 Task: Create a rule when custom fields dependencies is checked by anyone.
Action: Mouse moved to (1344, 91)
Screenshot: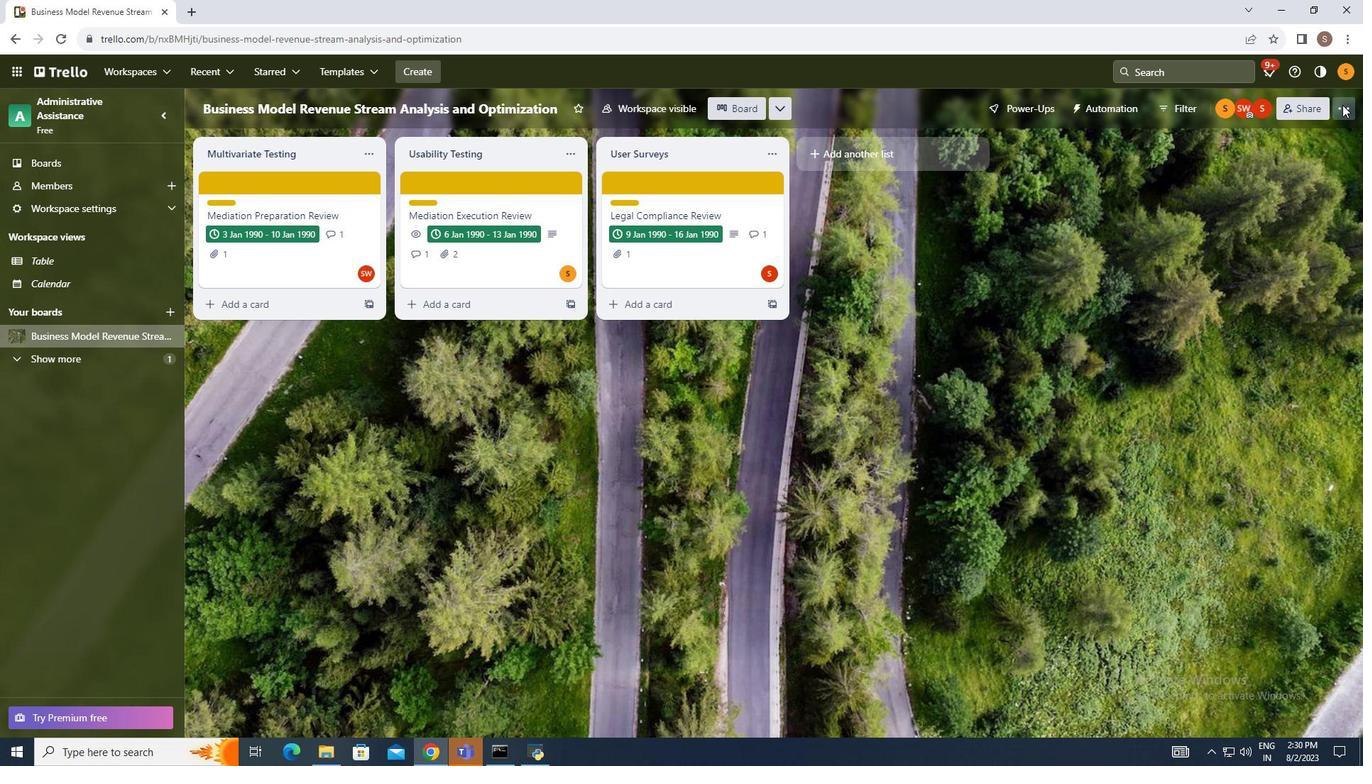 
Action: Mouse pressed left at (1344, 91)
Screenshot: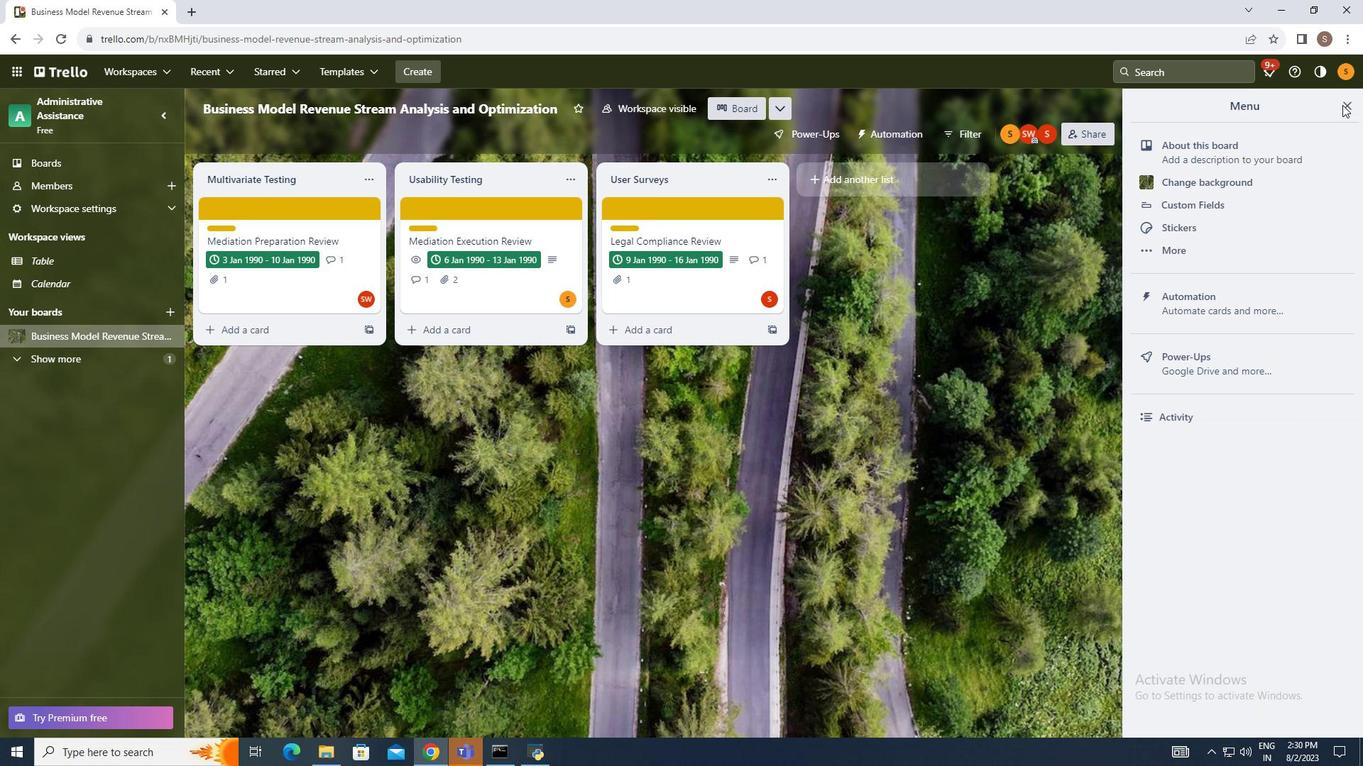 
Action: Mouse moved to (1229, 301)
Screenshot: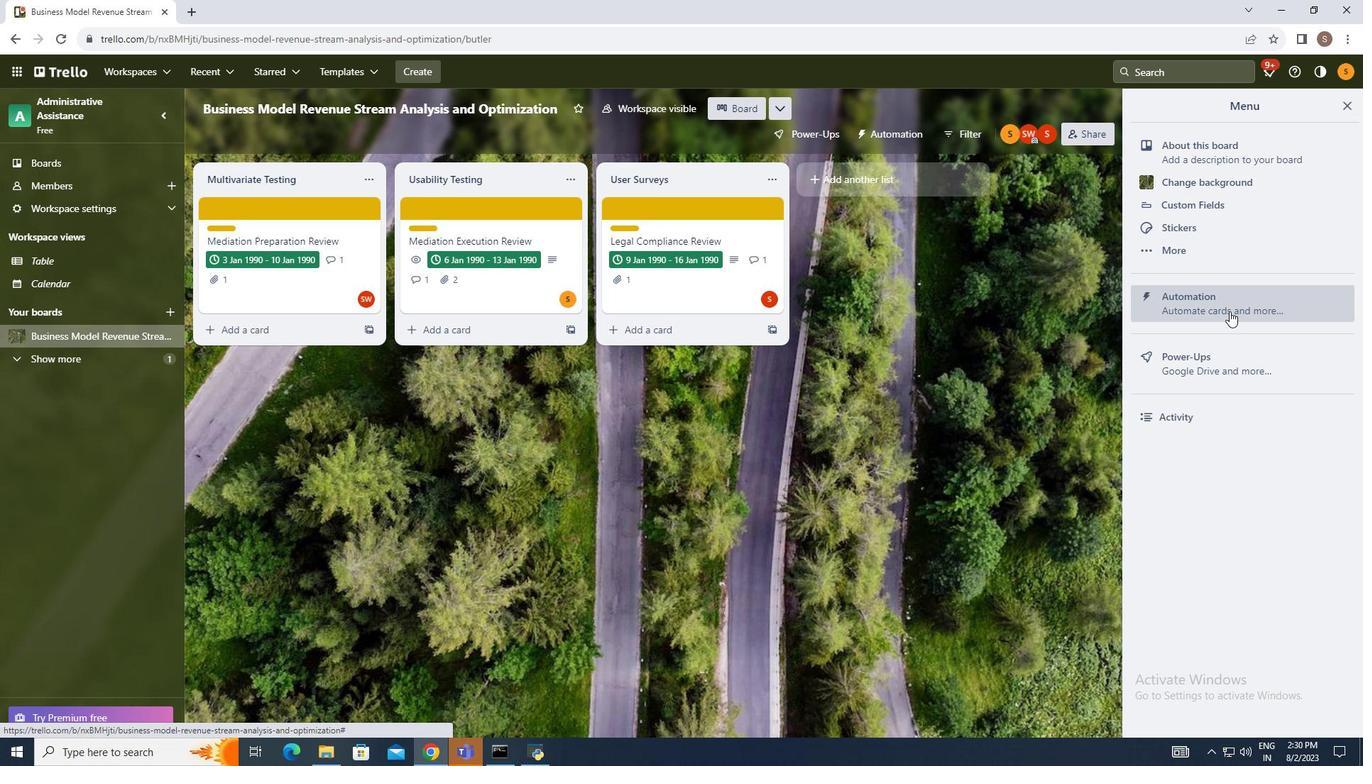 
Action: Mouse pressed left at (1229, 301)
Screenshot: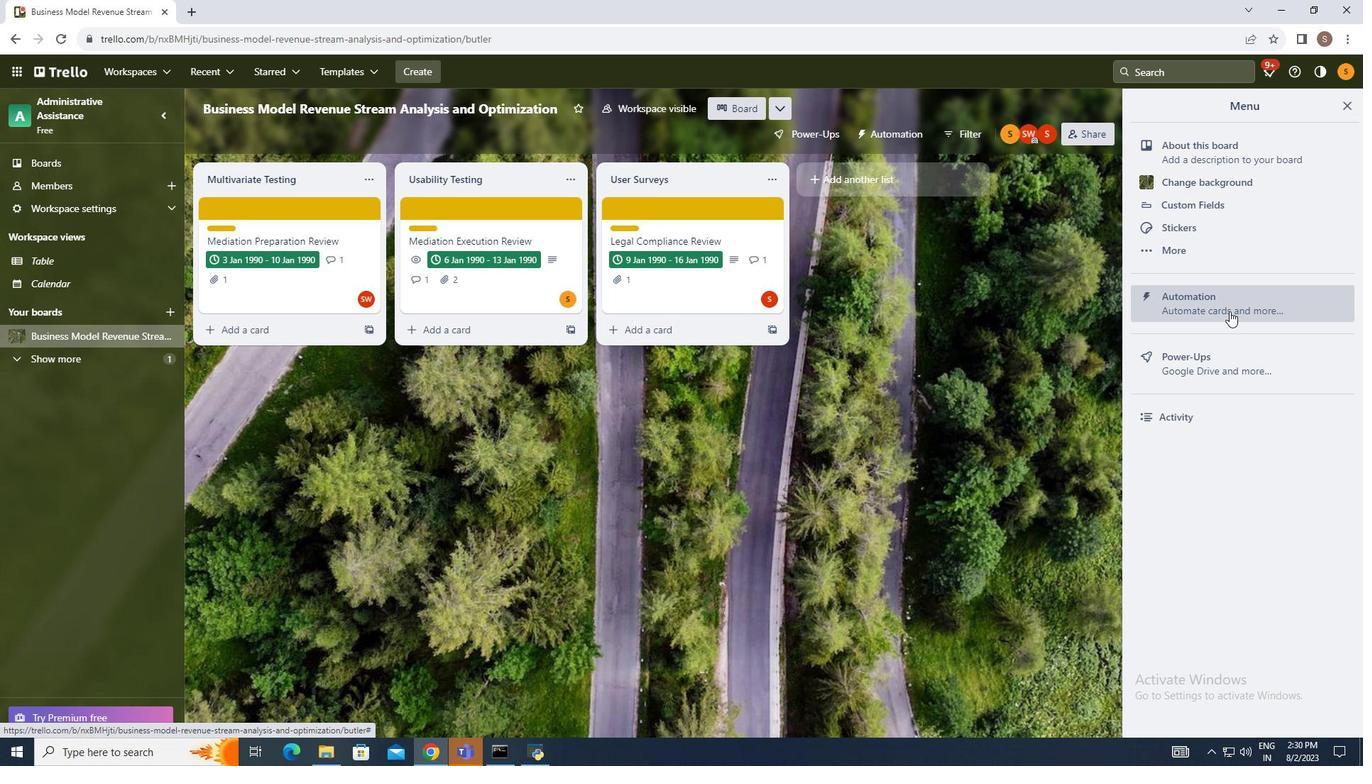 
Action: Mouse moved to (232, 235)
Screenshot: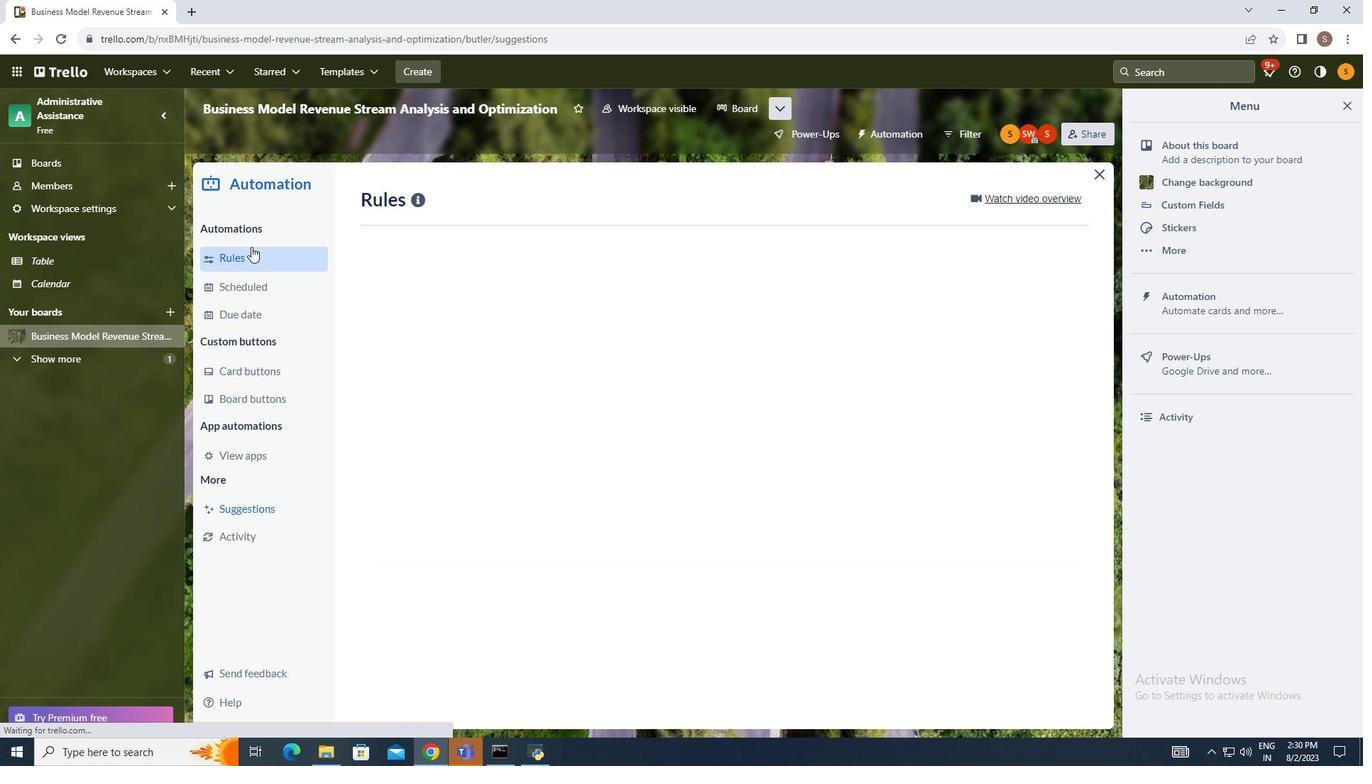 
Action: Mouse pressed left at (232, 235)
Screenshot: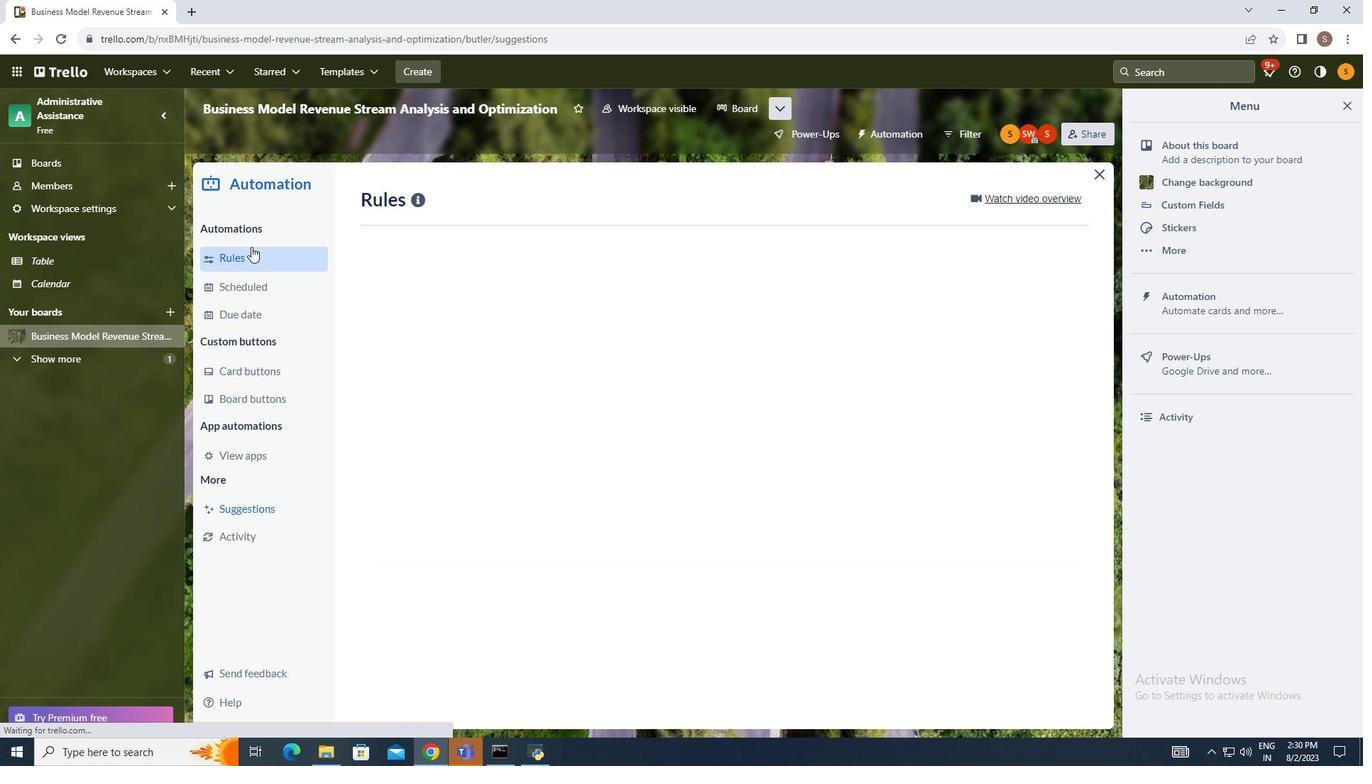 
Action: Mouse moved to (927, 191)
Screenshot: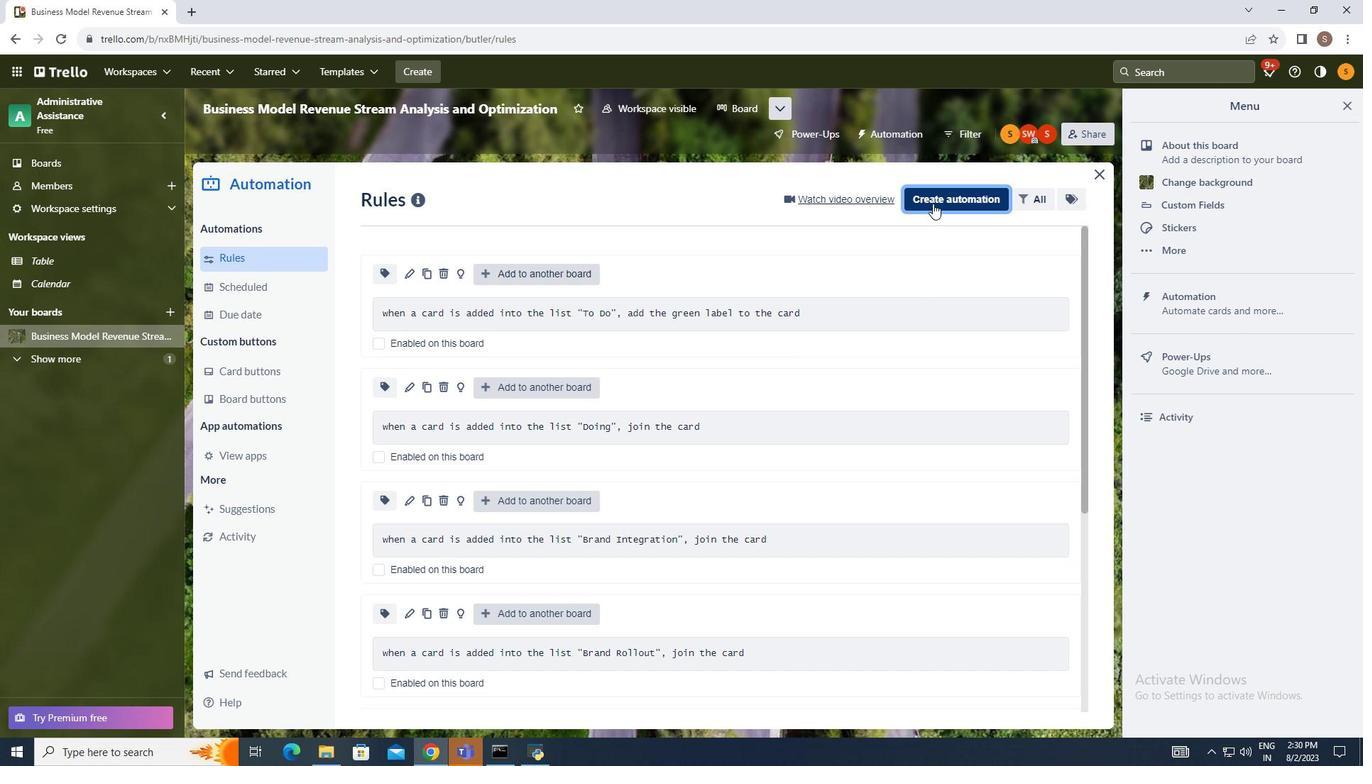
Action: Mouse pressed left at (927, 191)
Screenshot: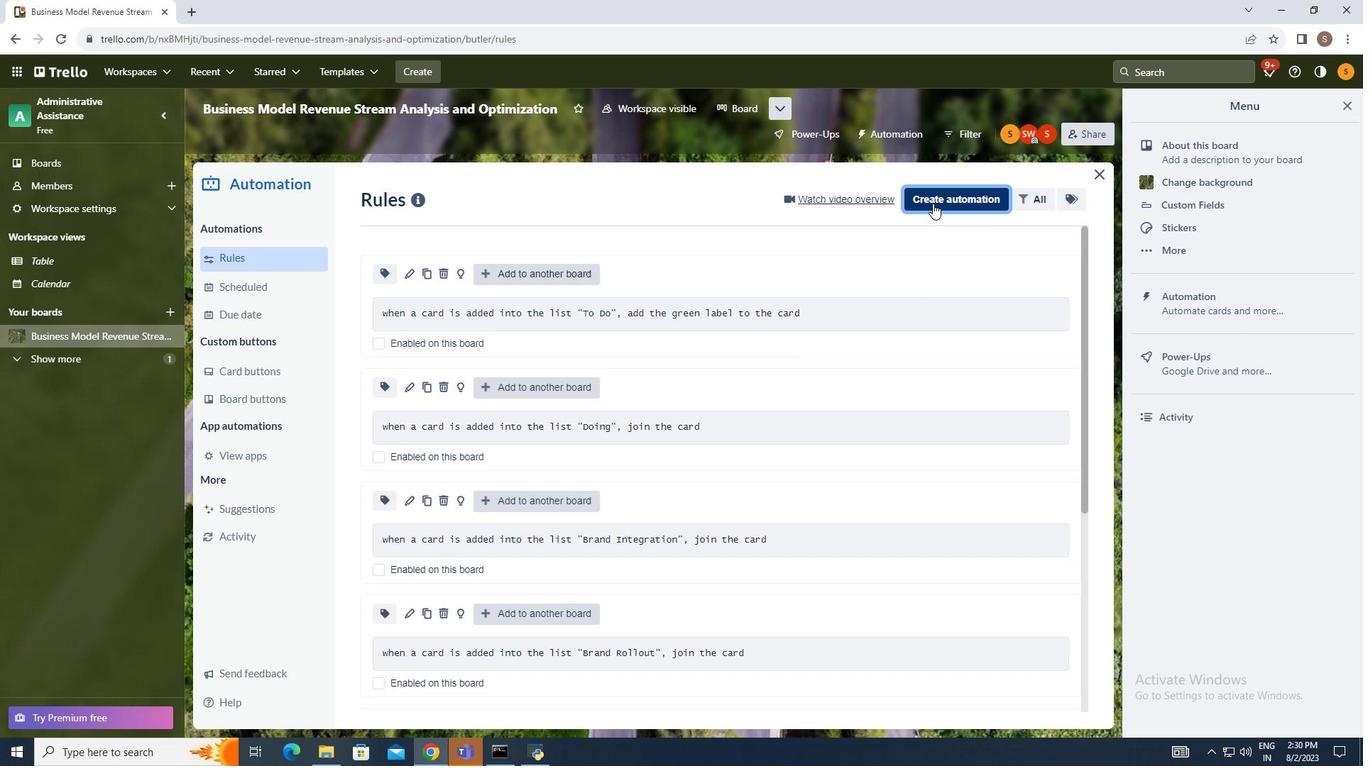 
Action: Mouse moved to (692, 327)
Screenshot: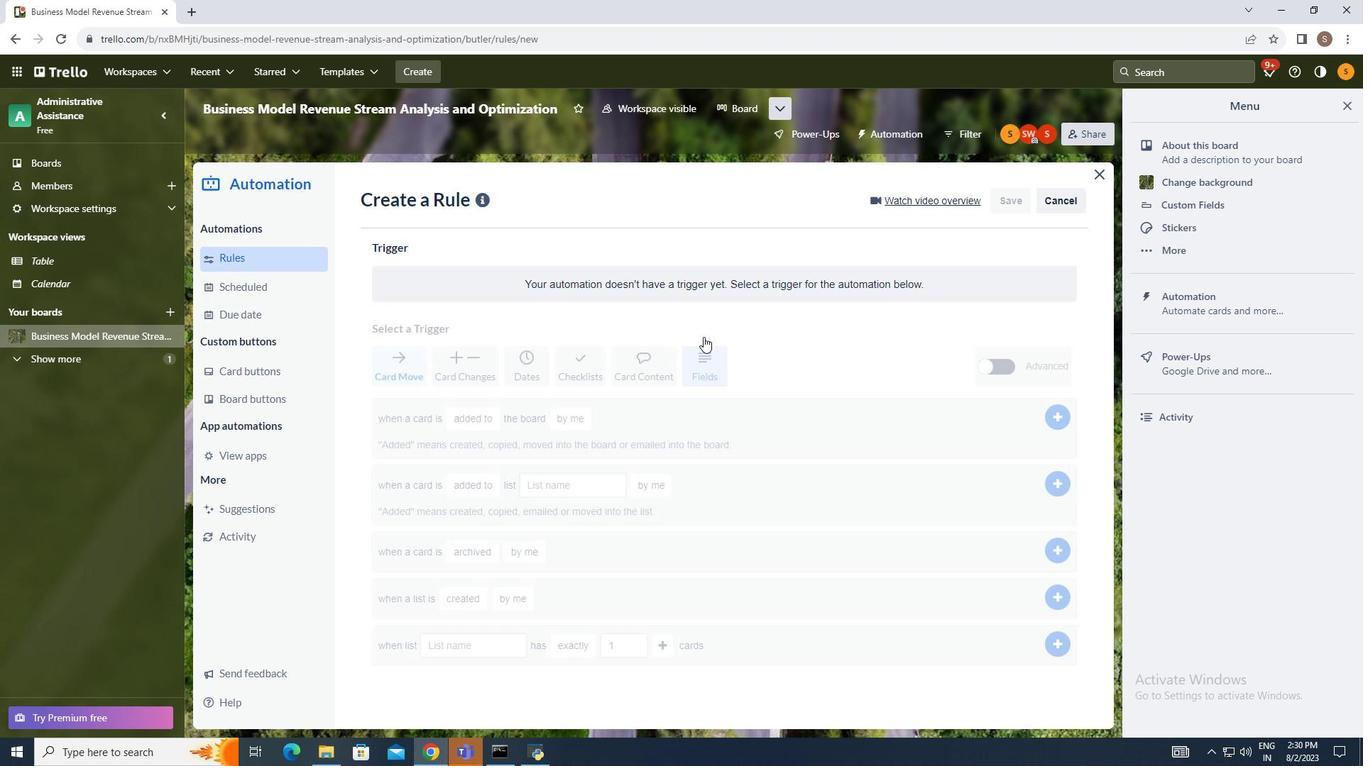 
Action: Mouse pressed left at (692, 327)
Screenshot: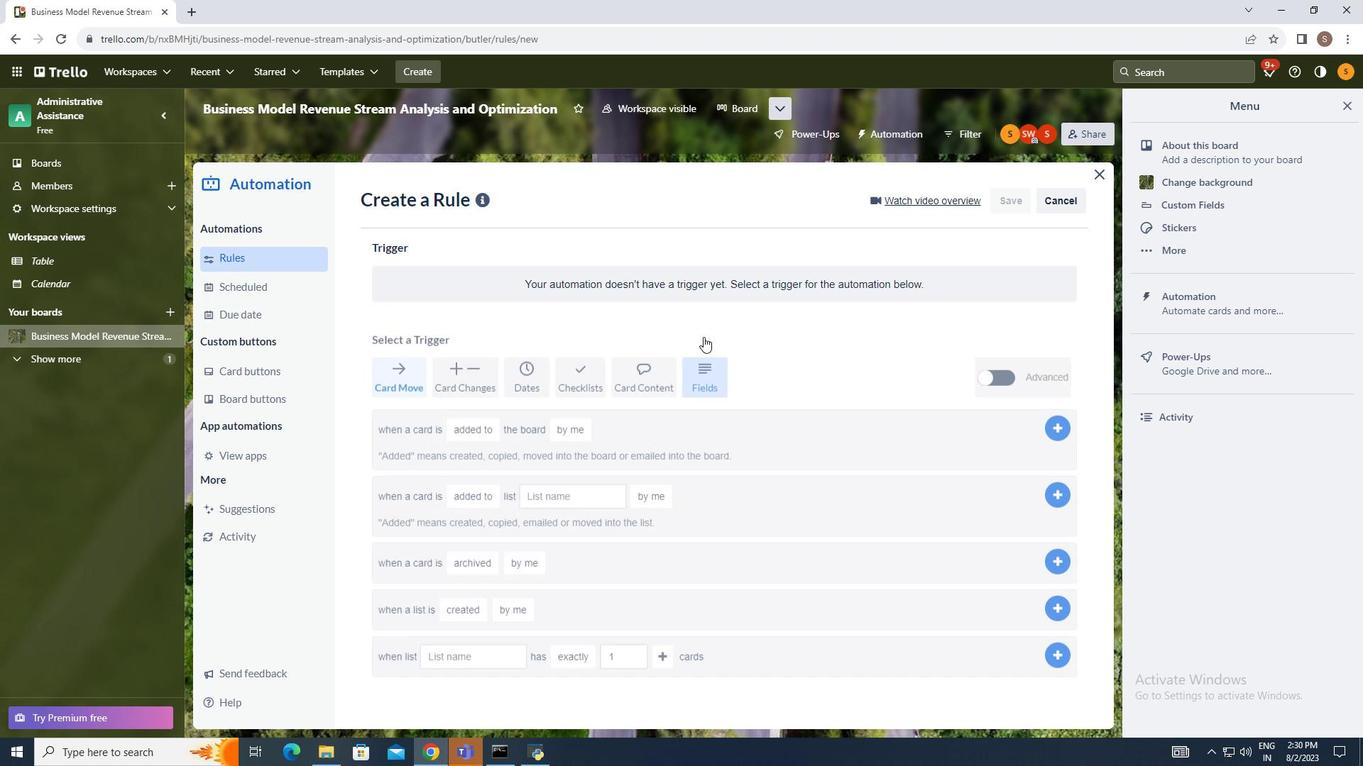 
Action: Mouse moved to (699, 385)
Screenshot: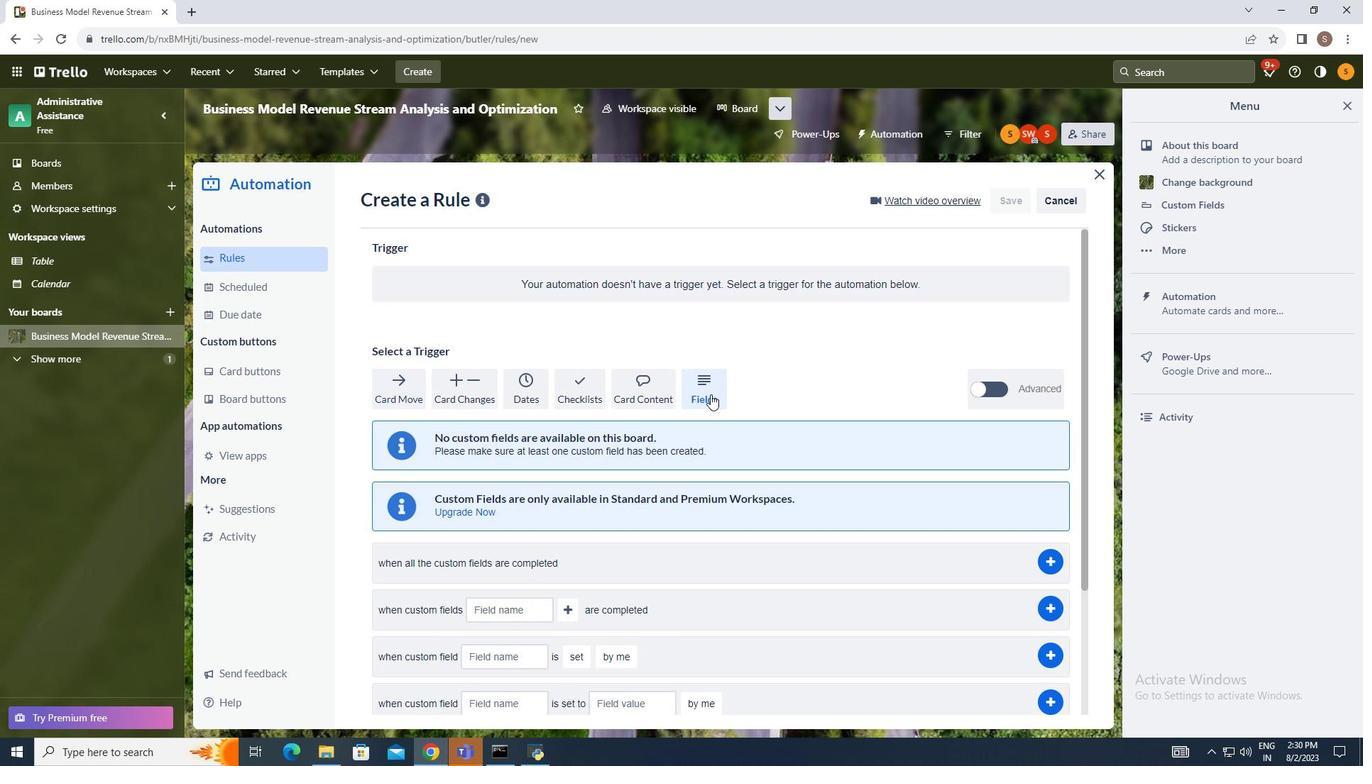 
Action: Mouse pressed left at (699, 385)
Screenshot: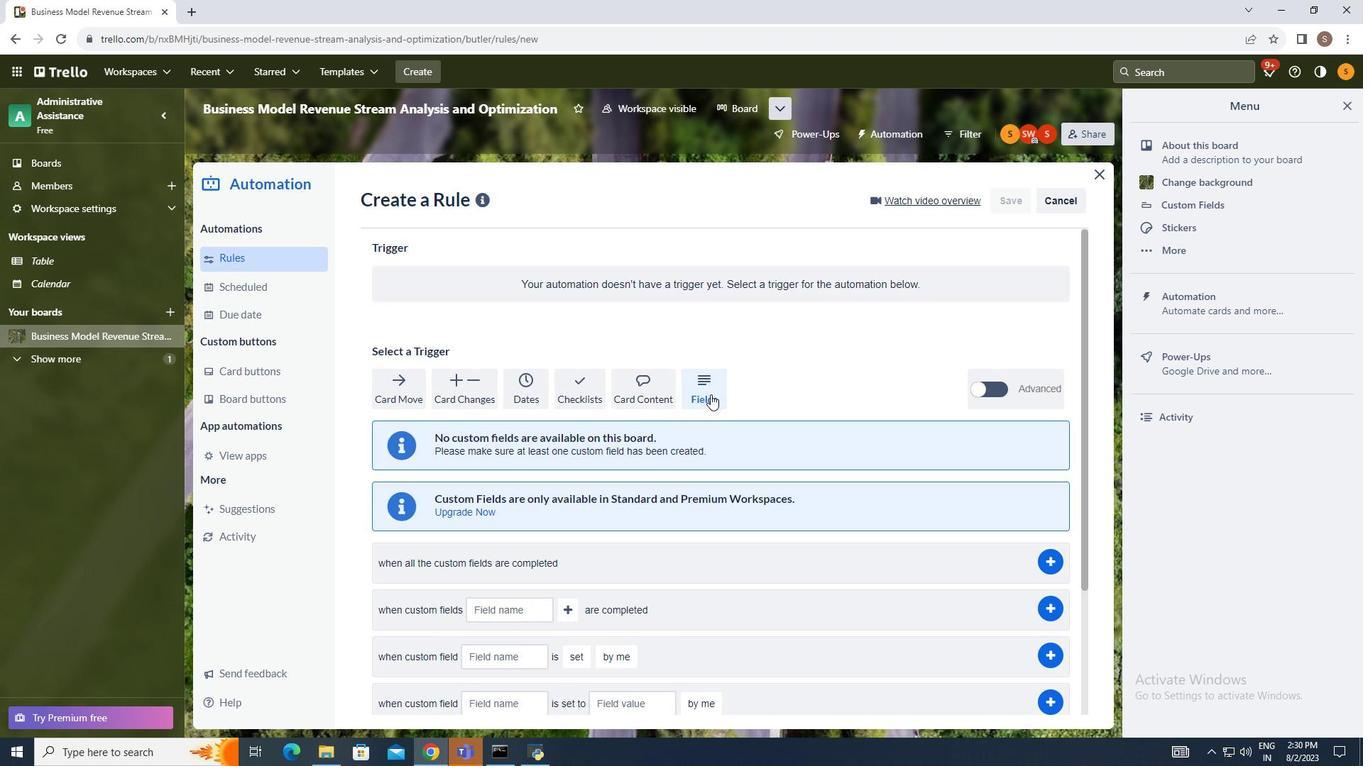 
Action: Mouse moved to (721, 464)
Screenshot: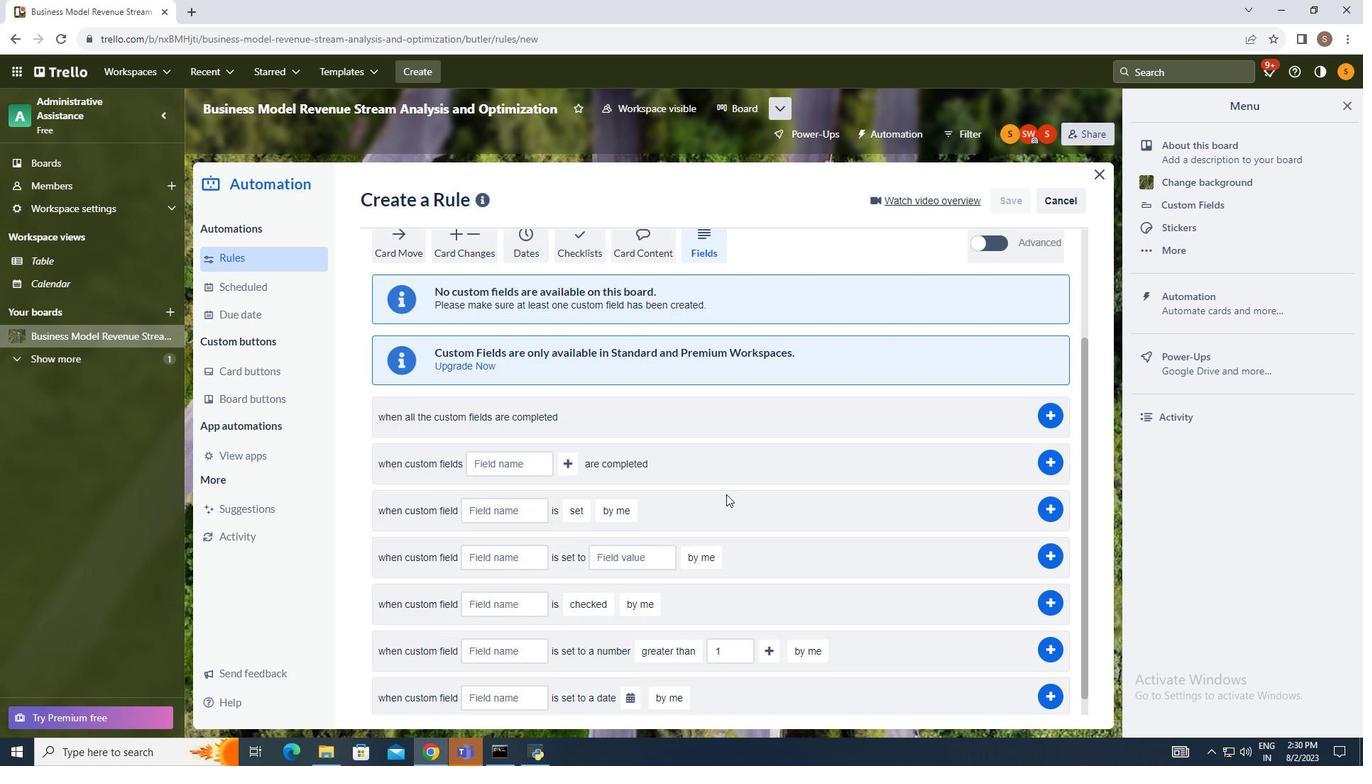 
Action: Mouse scrolled (721, 464) with delta (0, 0)
Screenshot: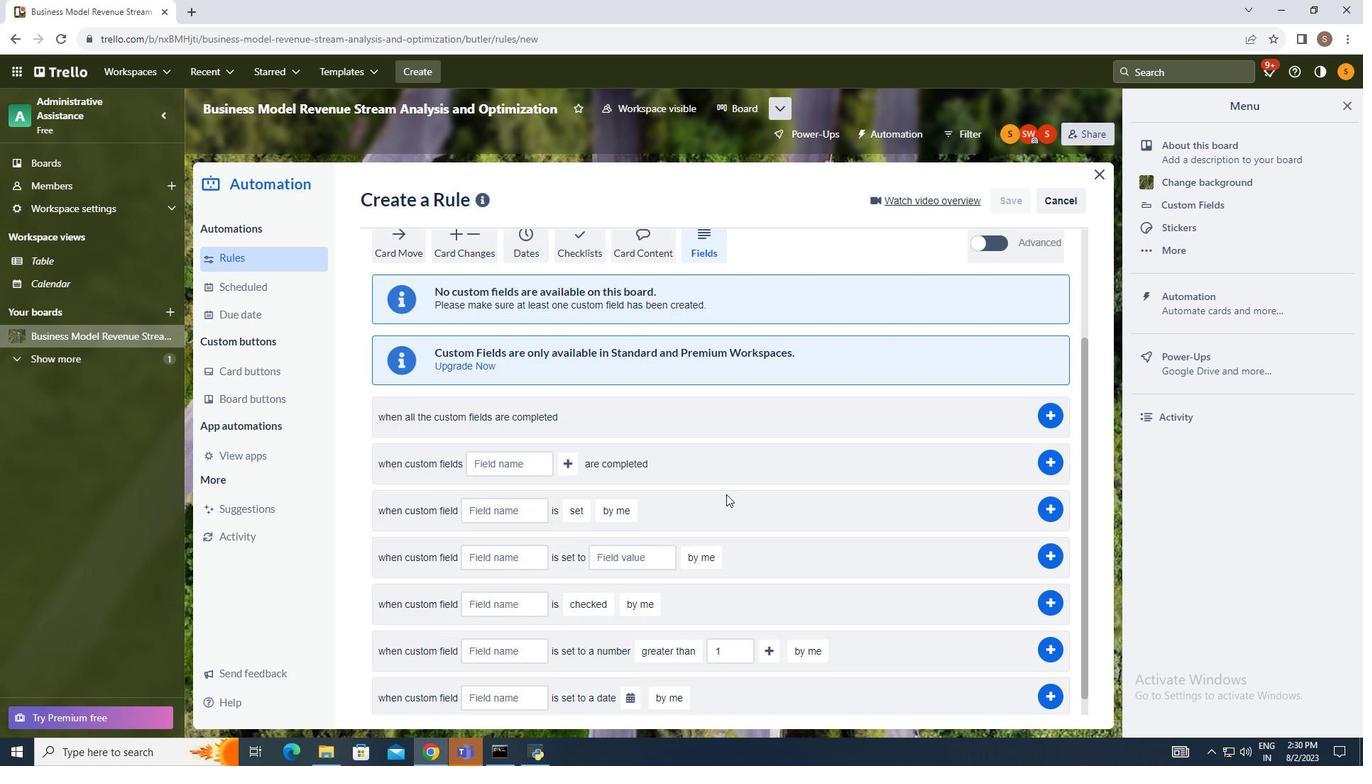 
Action: Mouse moved to (721, 472)
Screenshot: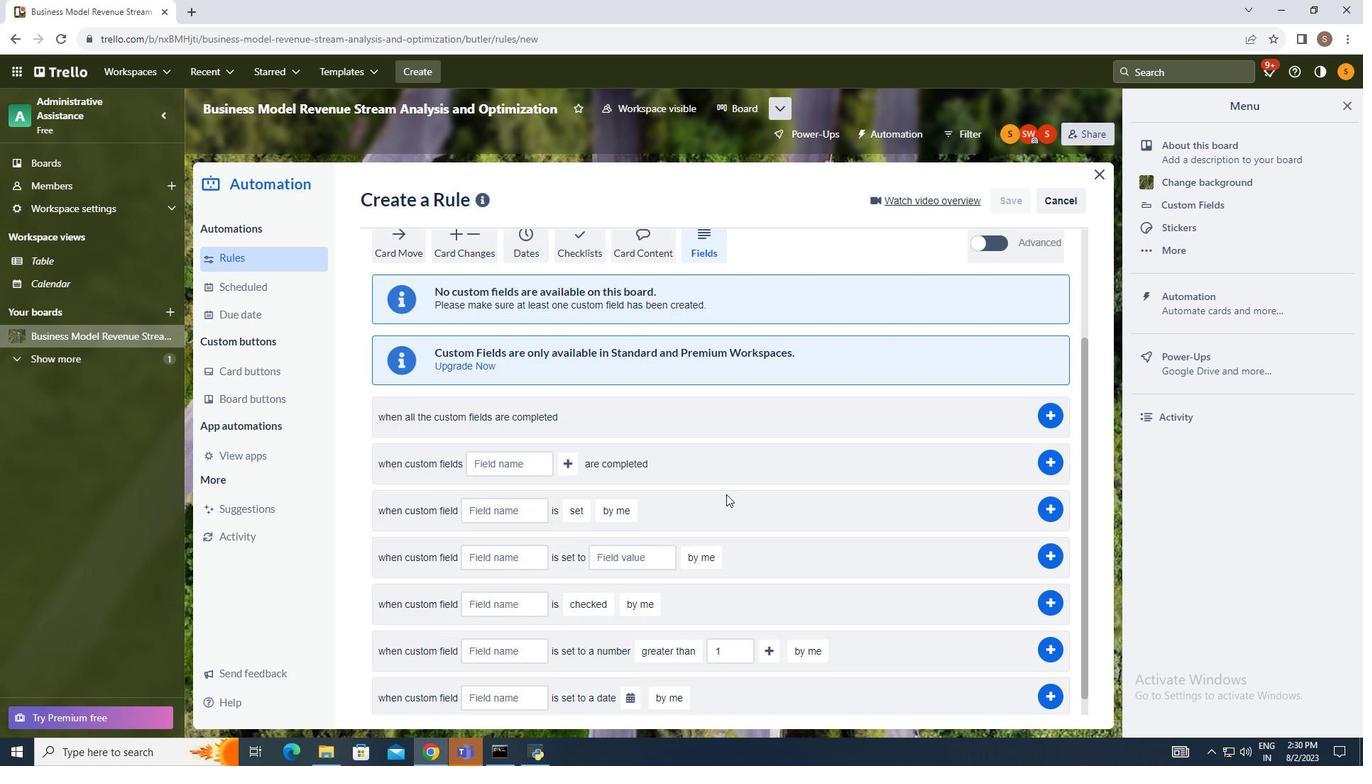 
Action: Mouse scrolled (721, 472) with delta (0, 0)
Screenshot: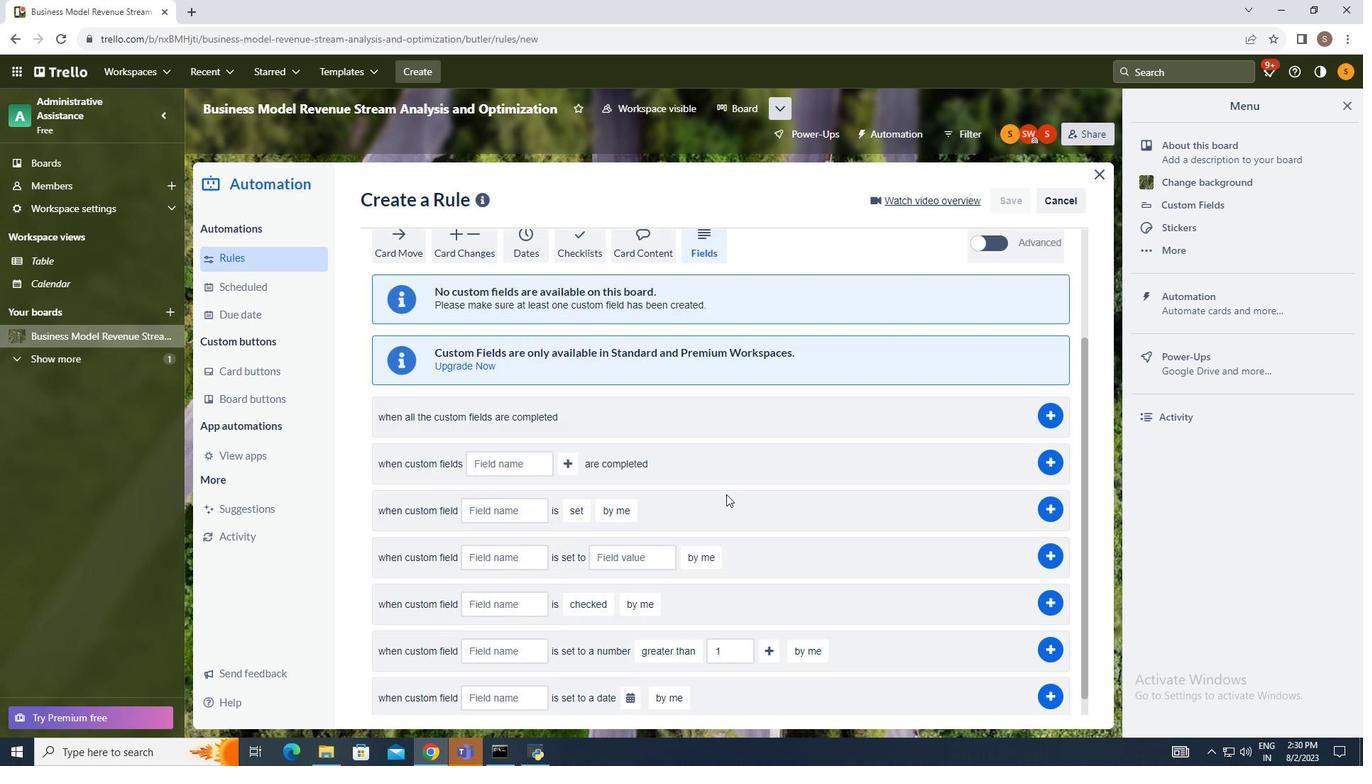
Action: Mouse moved to (719, 484)
Screenshot: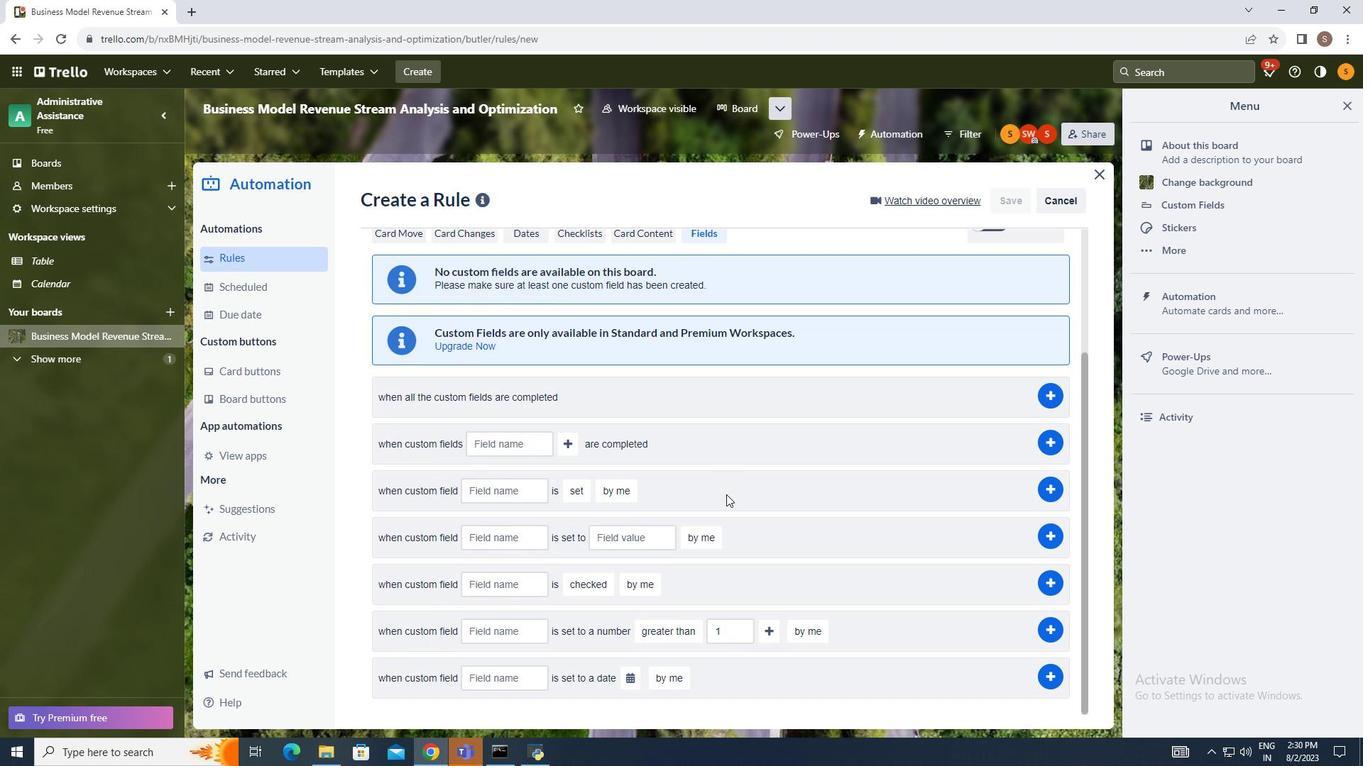 
Action: Mouse scrolled (719, 484) with delta (0, 0)
Screenshot: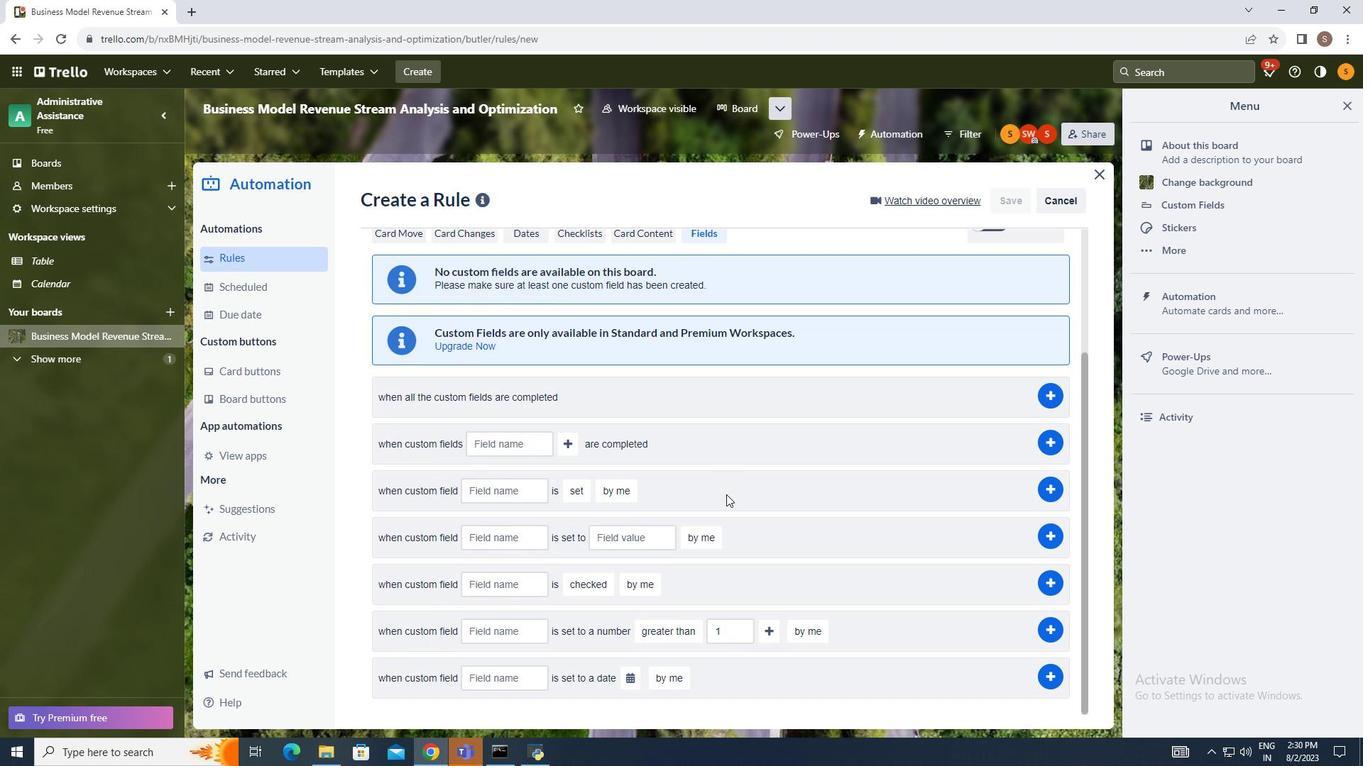
Action: Mouse moved to (718, 486)
Screenshot: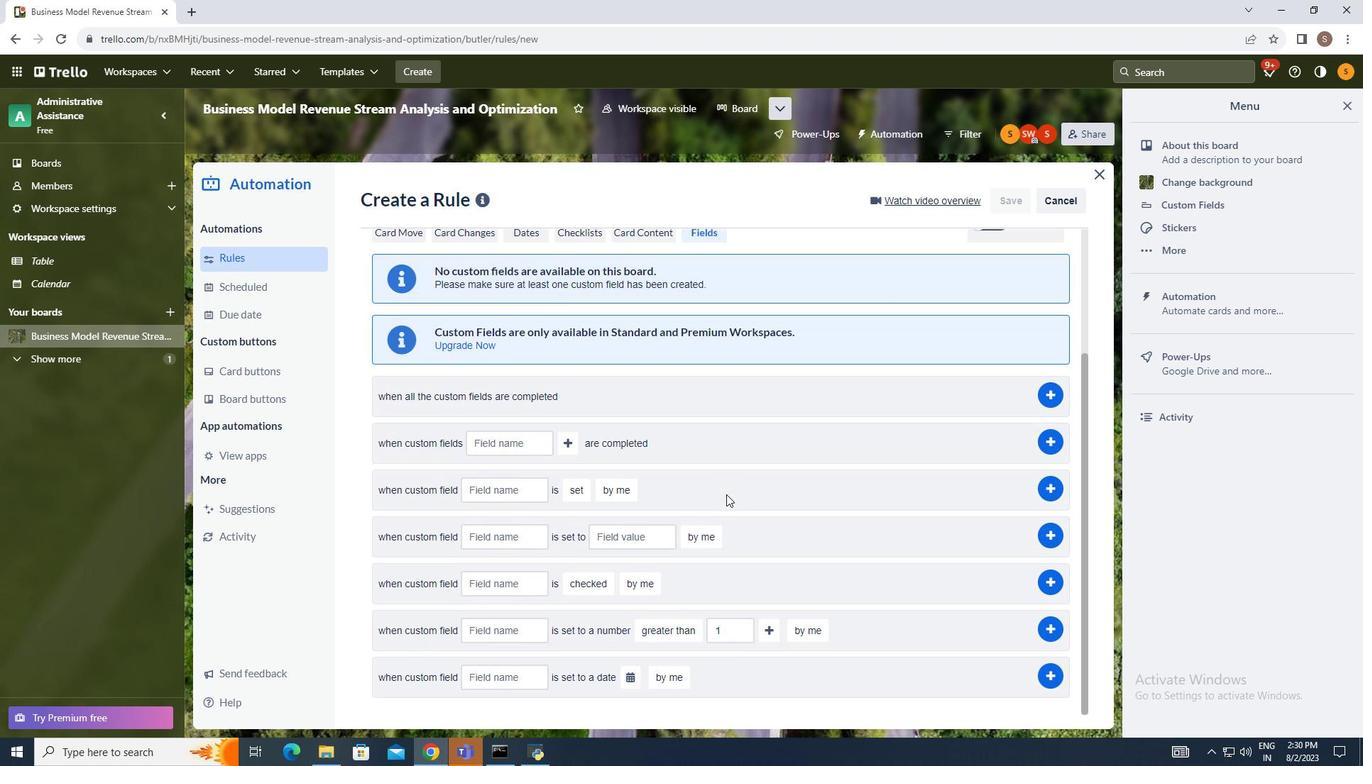 
Action: Mouse scrolled (718, 485) with delta (0, 0)
Screenshot: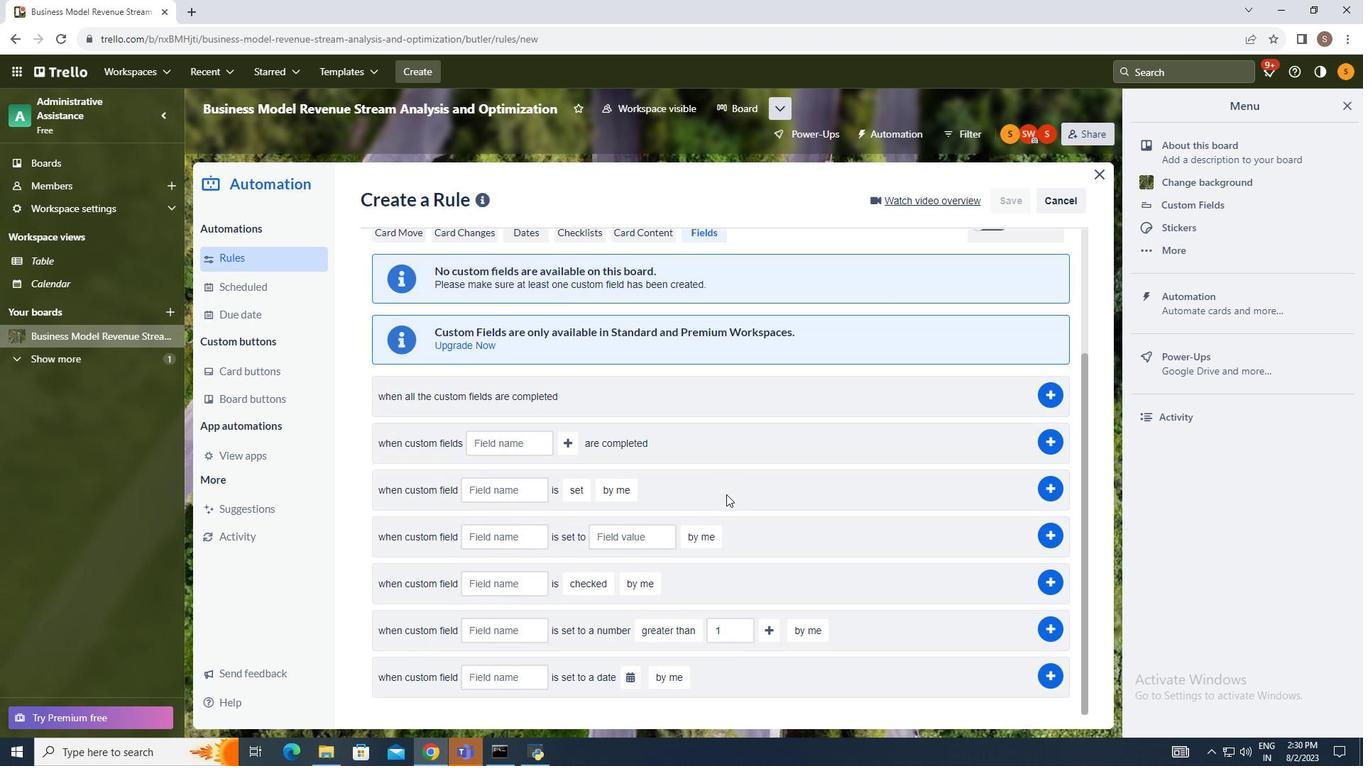 
Action: Mouse moved to (716, 487)
Screenshot: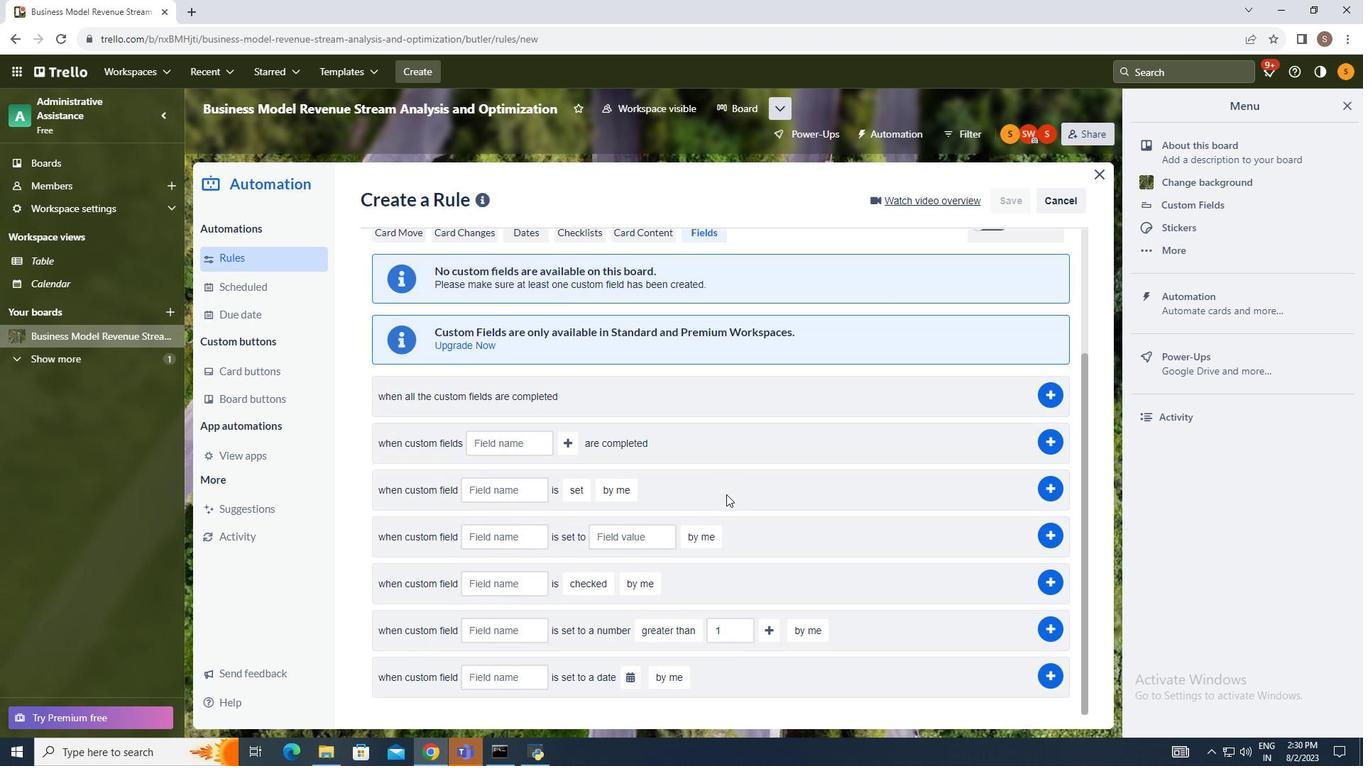 
Action: Mouse scrolled (716, 486) with delta (0, 0)
Screenshot: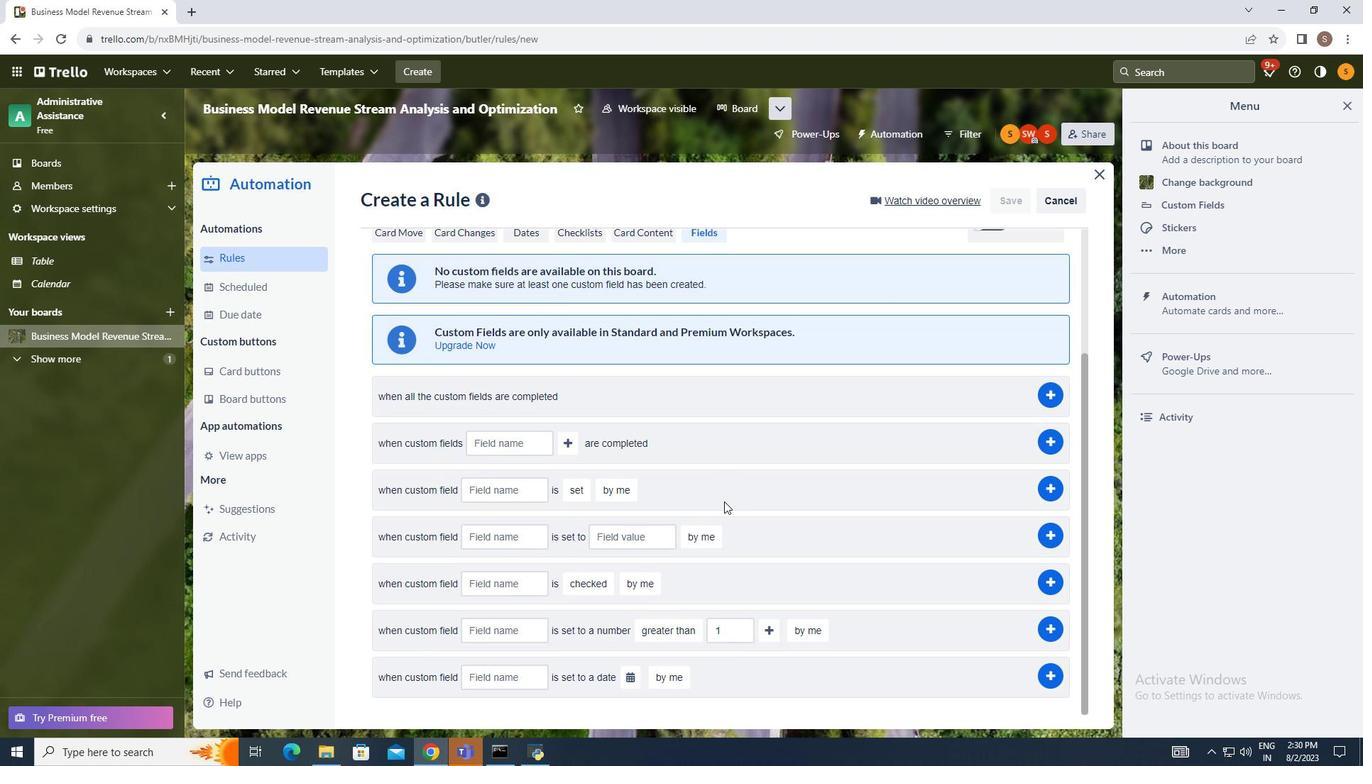 
Action: Mouse scrolled (716, 486) with delta (0, 0)
Screenshot: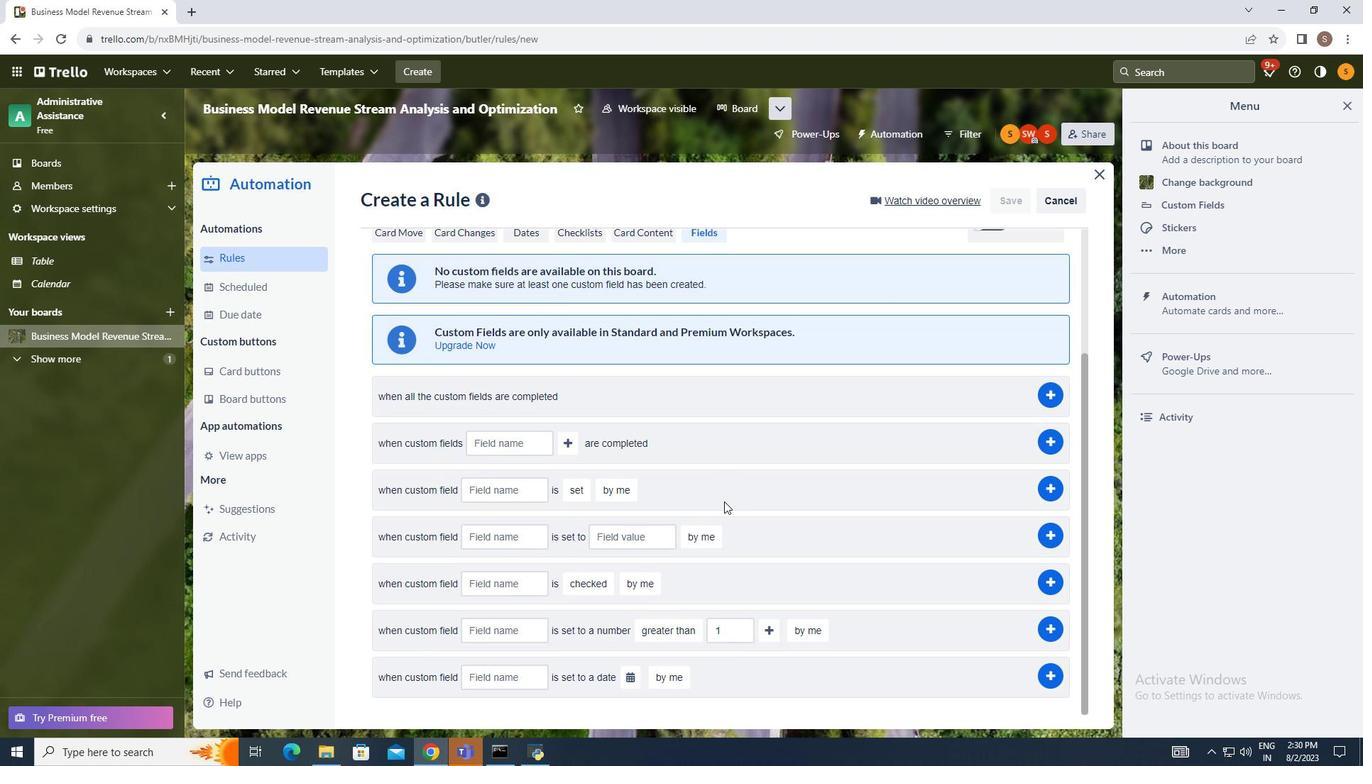 
Action: Mouse scrolled (716, 486) with delta (0, 0)
Screenshot: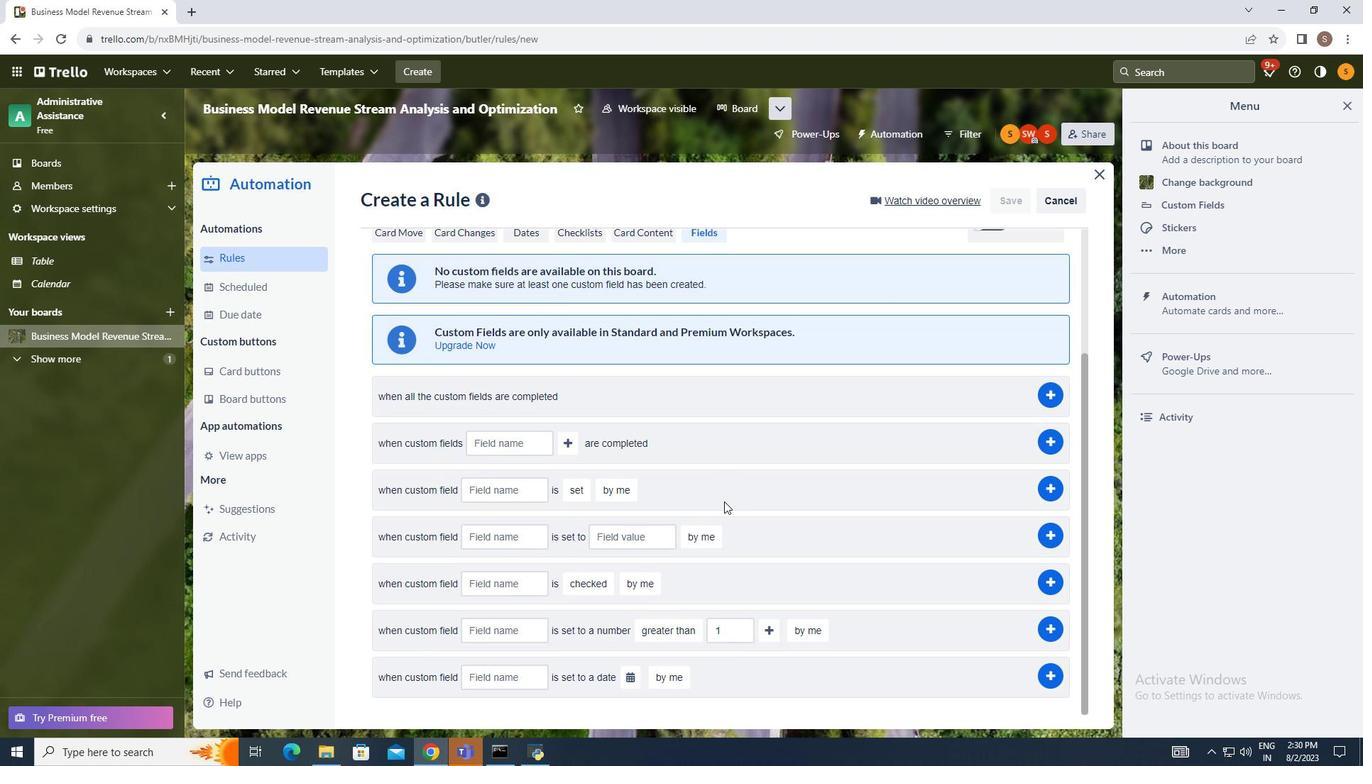 
Action: Mouse moved to (456, 574)
Screenshot: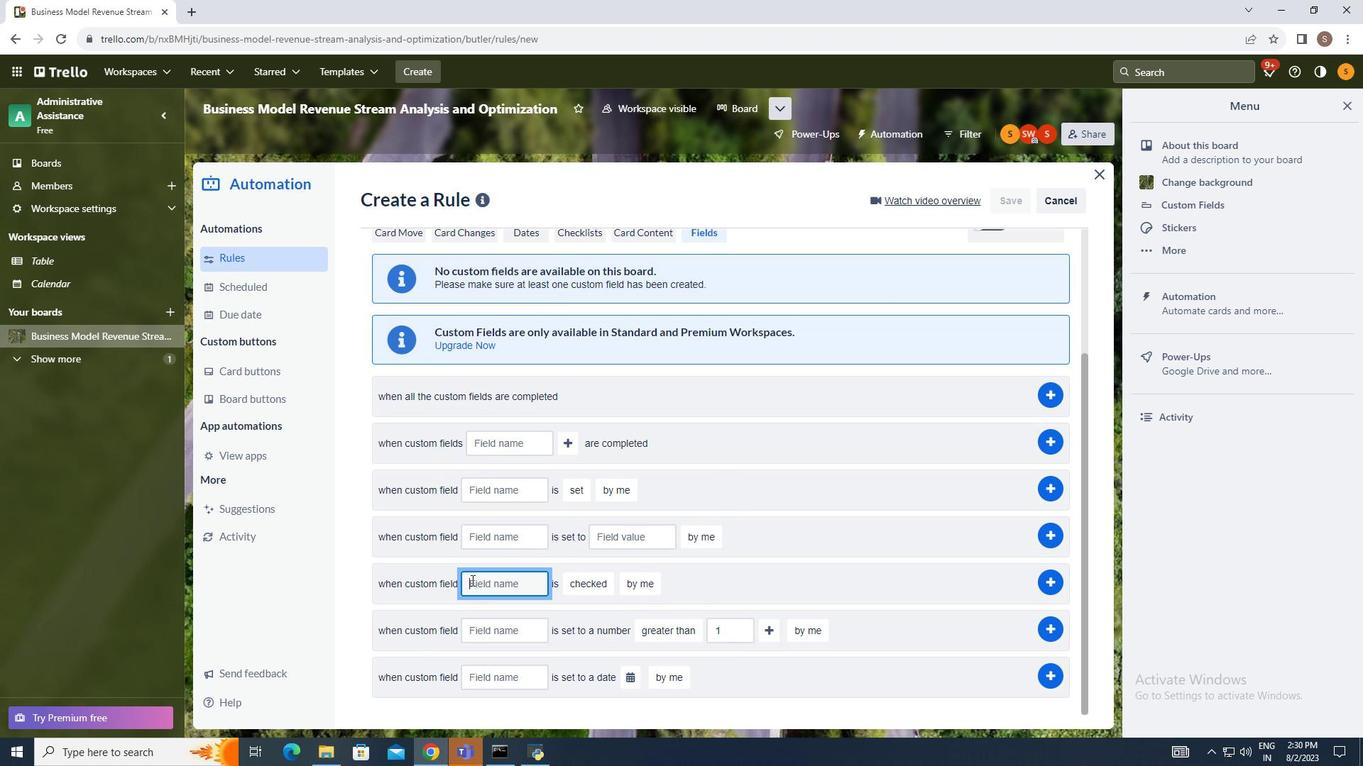 
Action: Mouse pressed left at (456, 574)
Screenshot: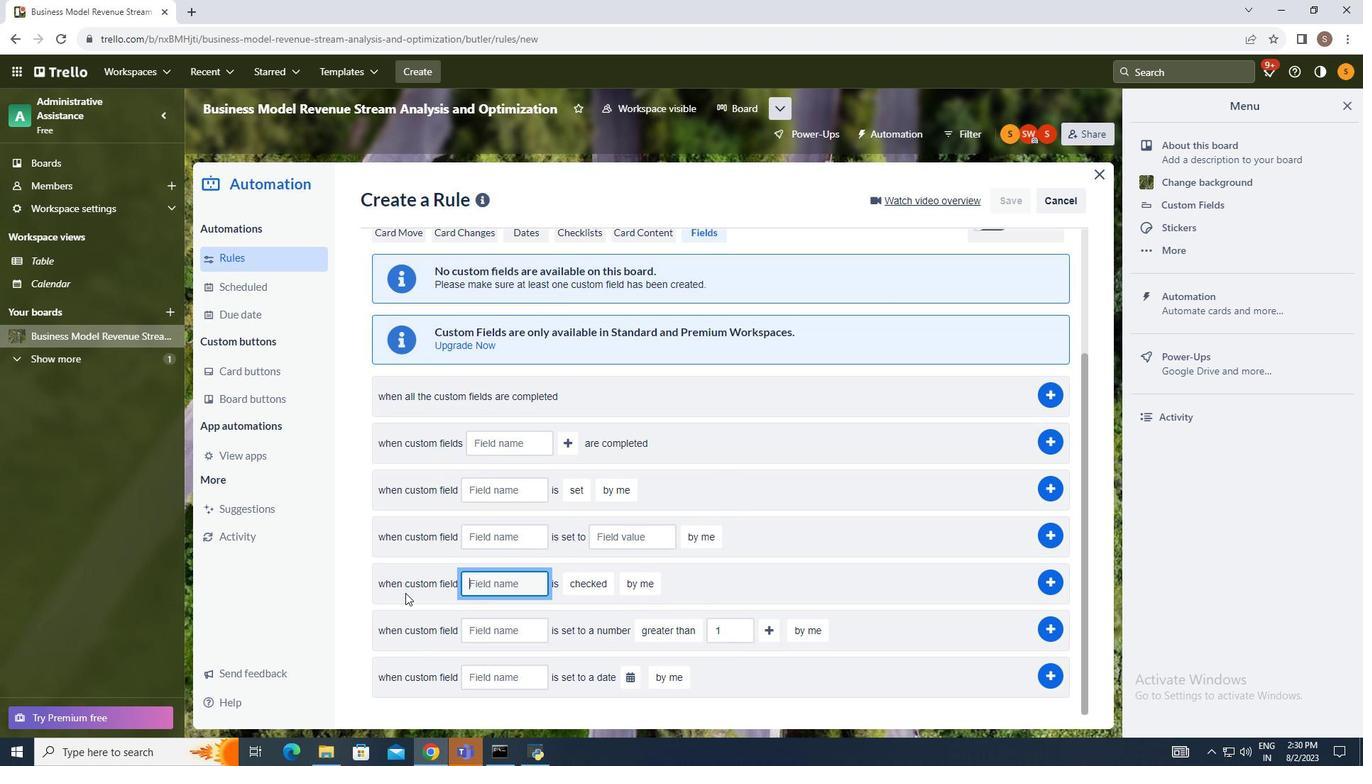 
Action: Mouse moved to (369, 587)
Screenshot: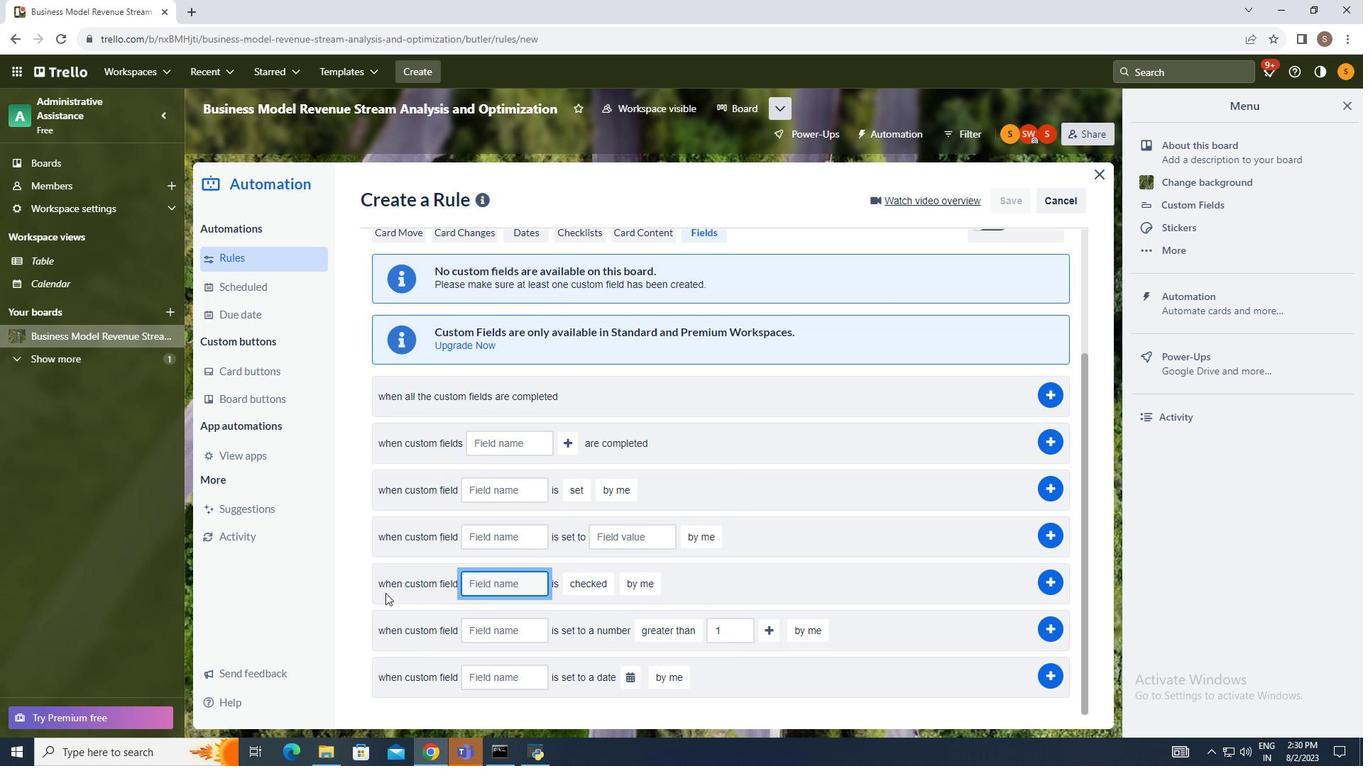 
Action: Key pressed dependencies
Screenshot: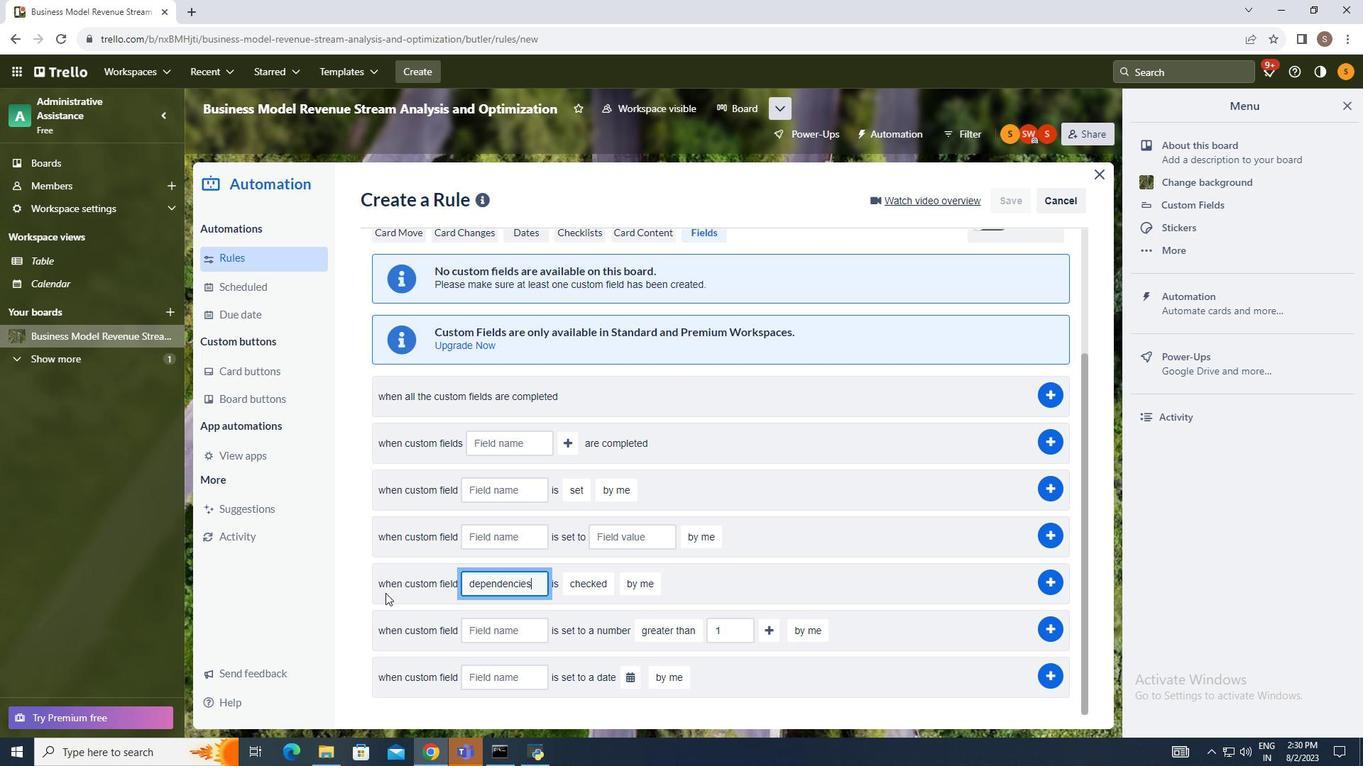 
Action: Mouse moved to (569, 575)
Screenshot: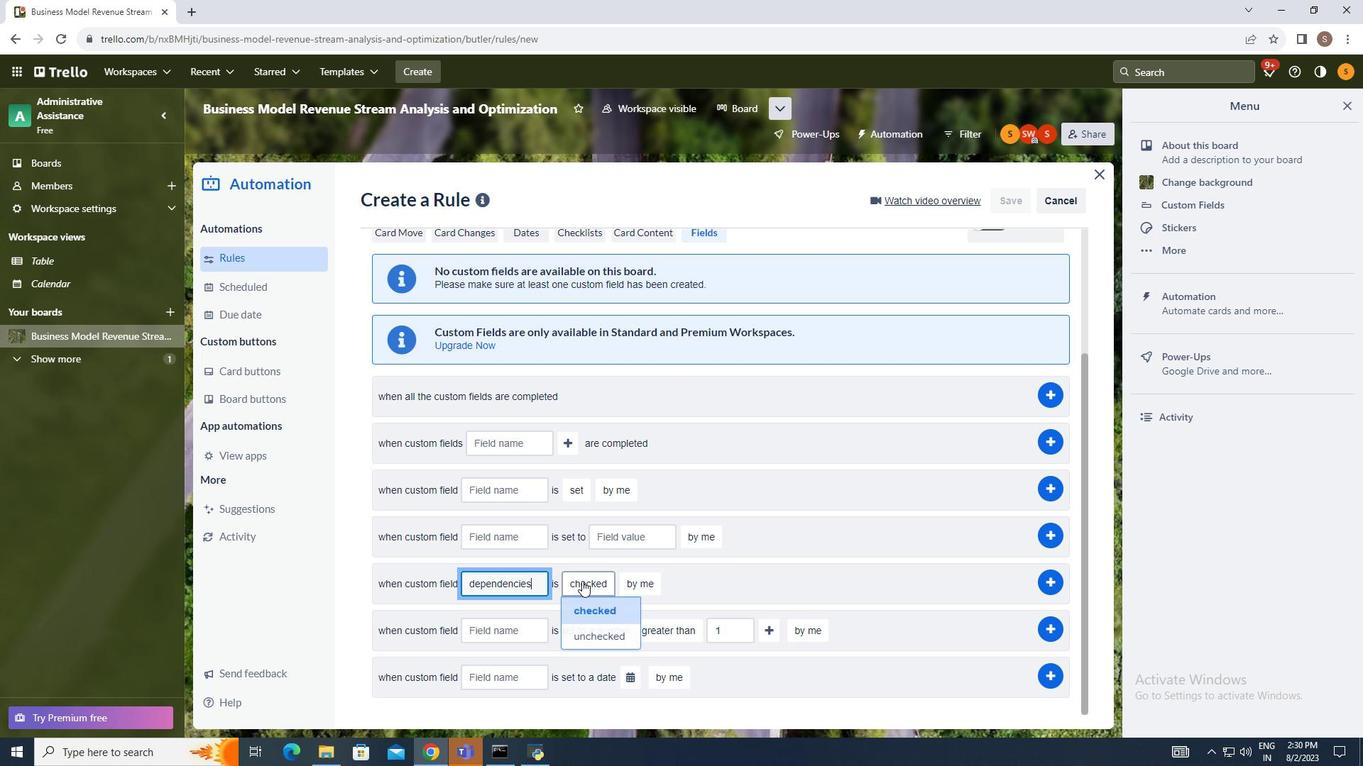 
Action: Mouse pressed left at (569, 575)
Screenshot: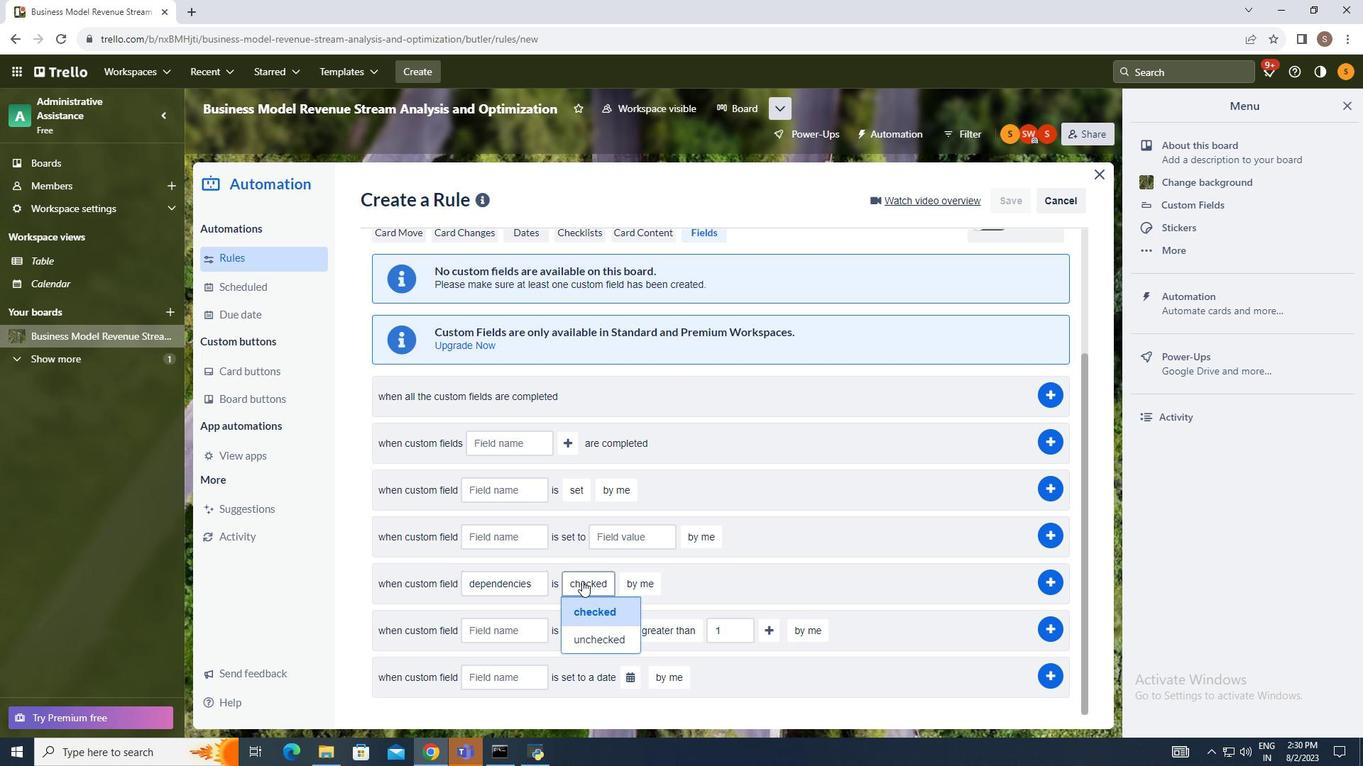 
Action: Mouse moved to (584, 605)
Screenshot: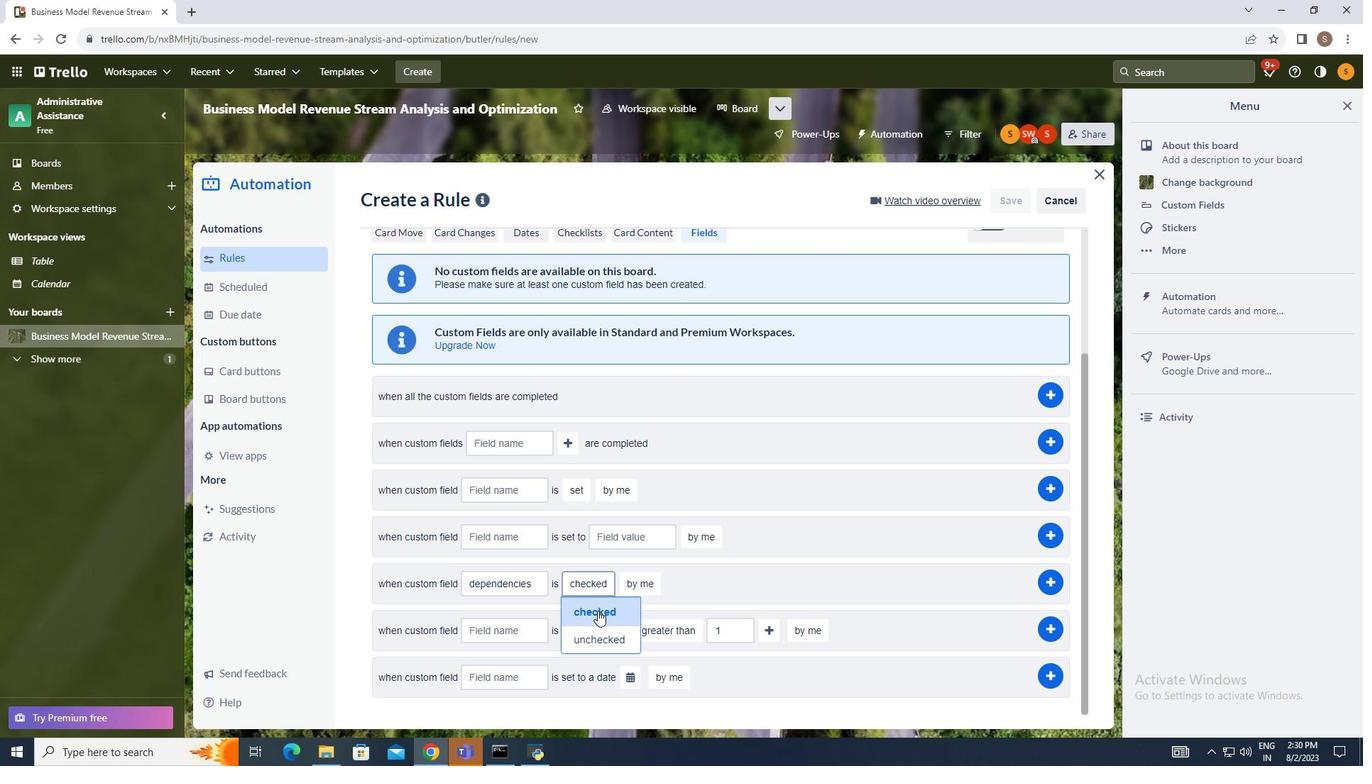 
Action: Mouse pressed left at (584, 605)
Screenshot: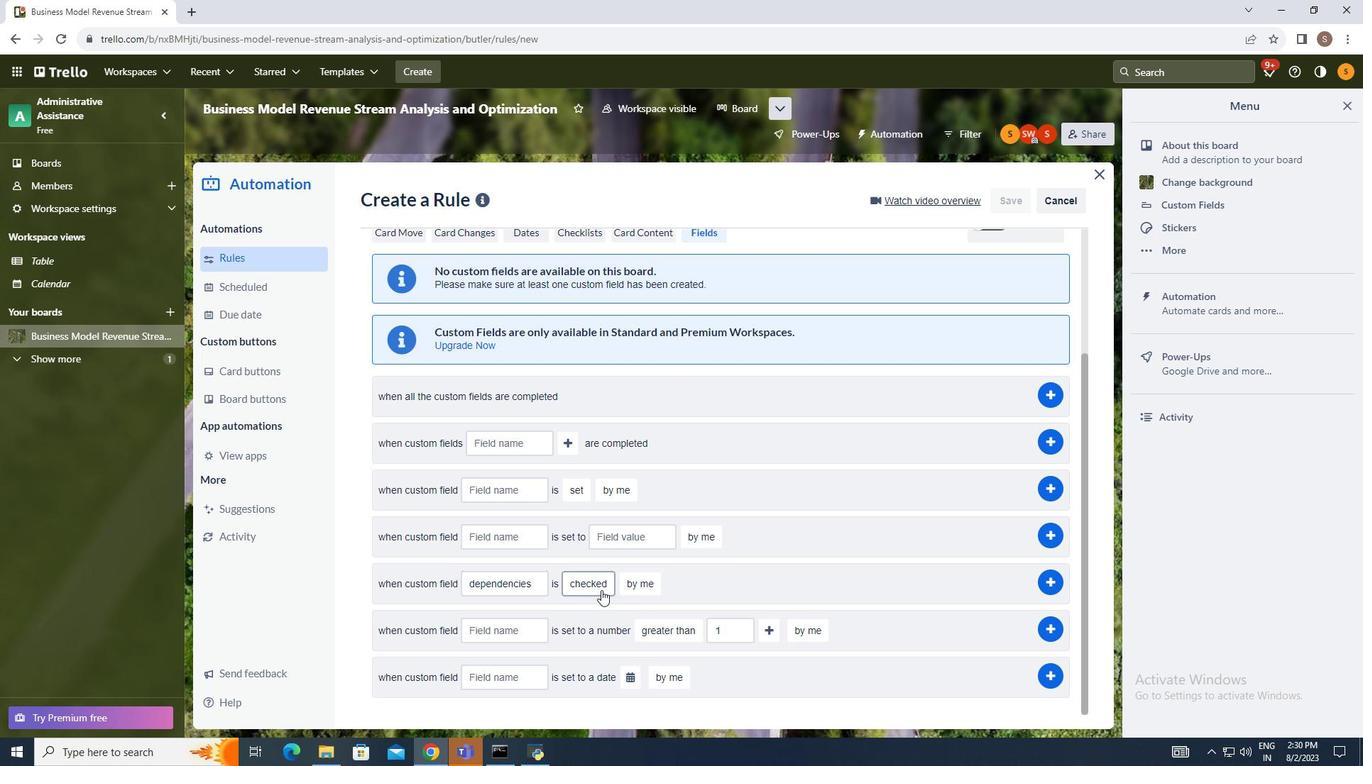 
Action: Mouse moved to (625, 572)
Screenshot: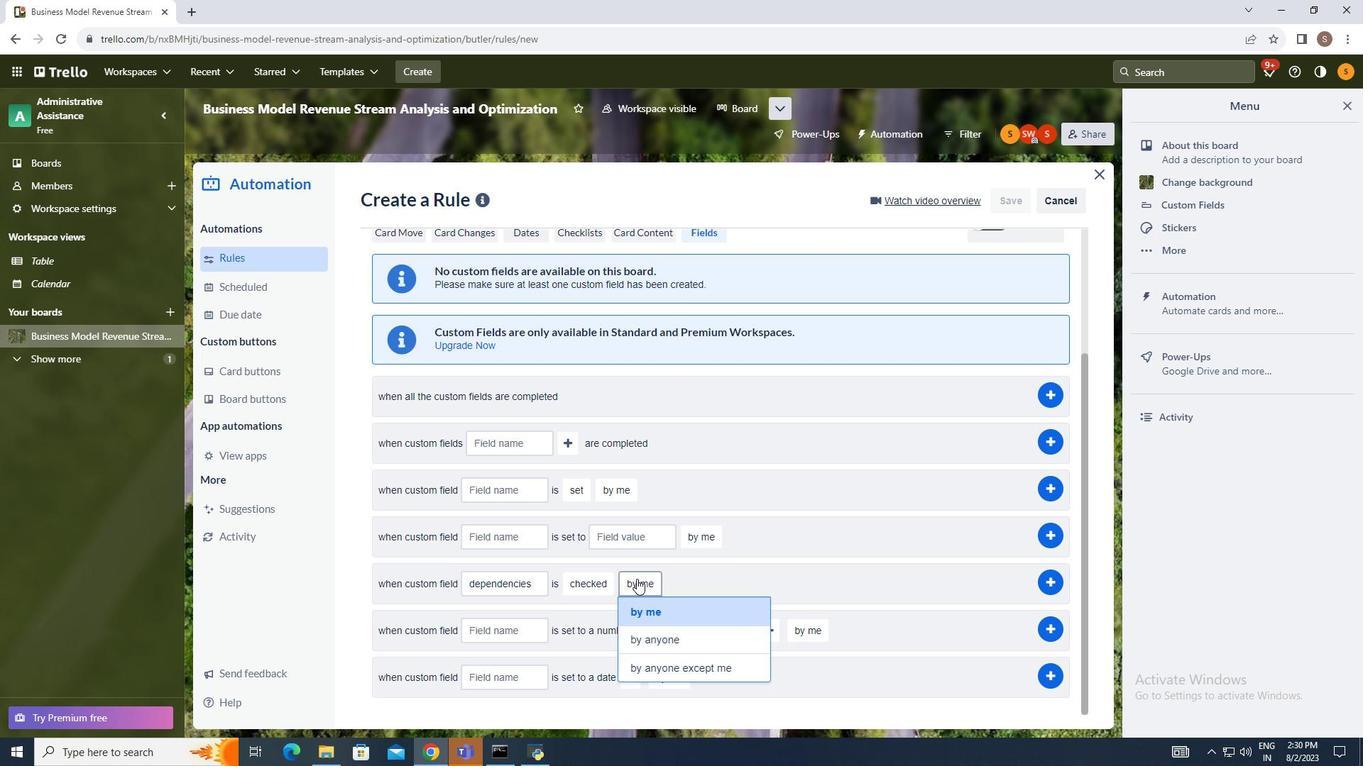 
Action: Mouse pressed left at (625, 572)
Screenshot: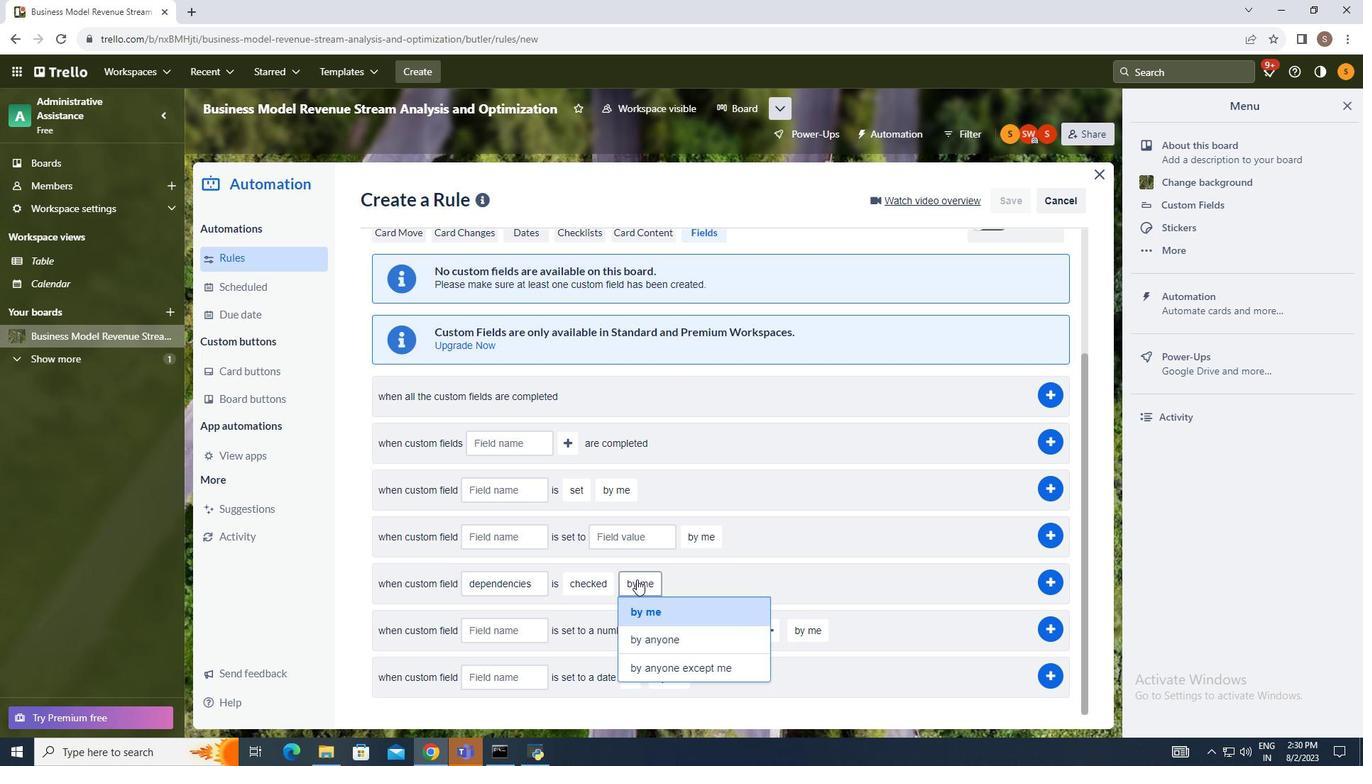 
Action: Mouse moved to (648, 633)
Screenshot: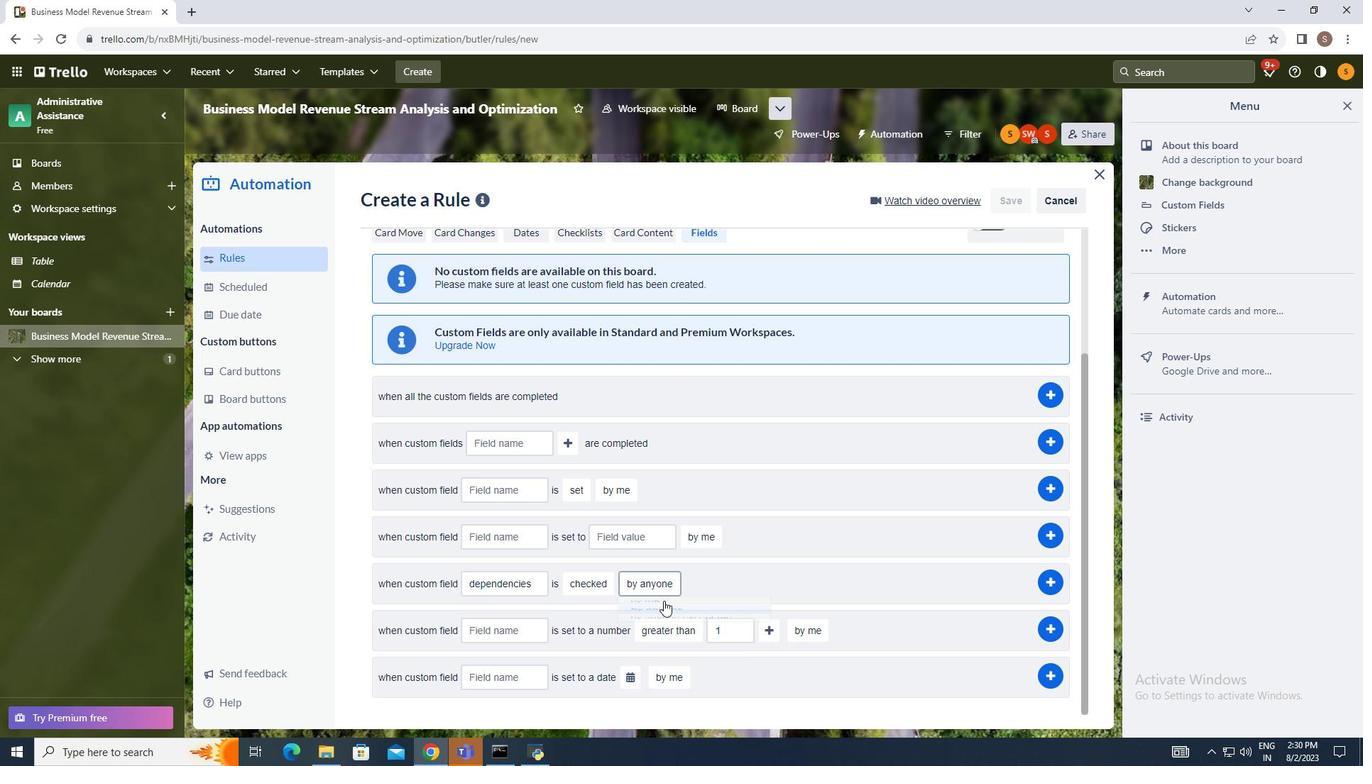 
Action: Mouse pressed left at (648, 633)
Screenshot: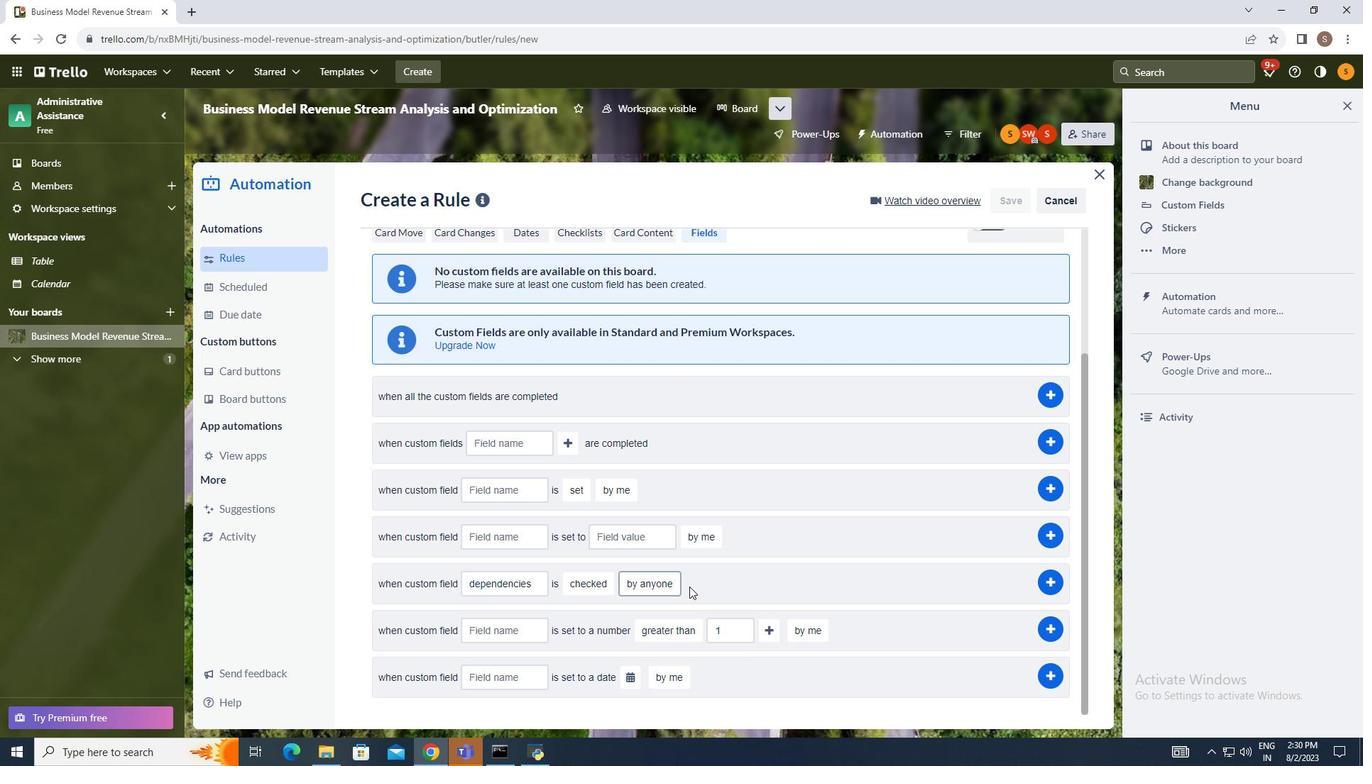 
Action: Mouse moved to (1042, 577)
Screenshot: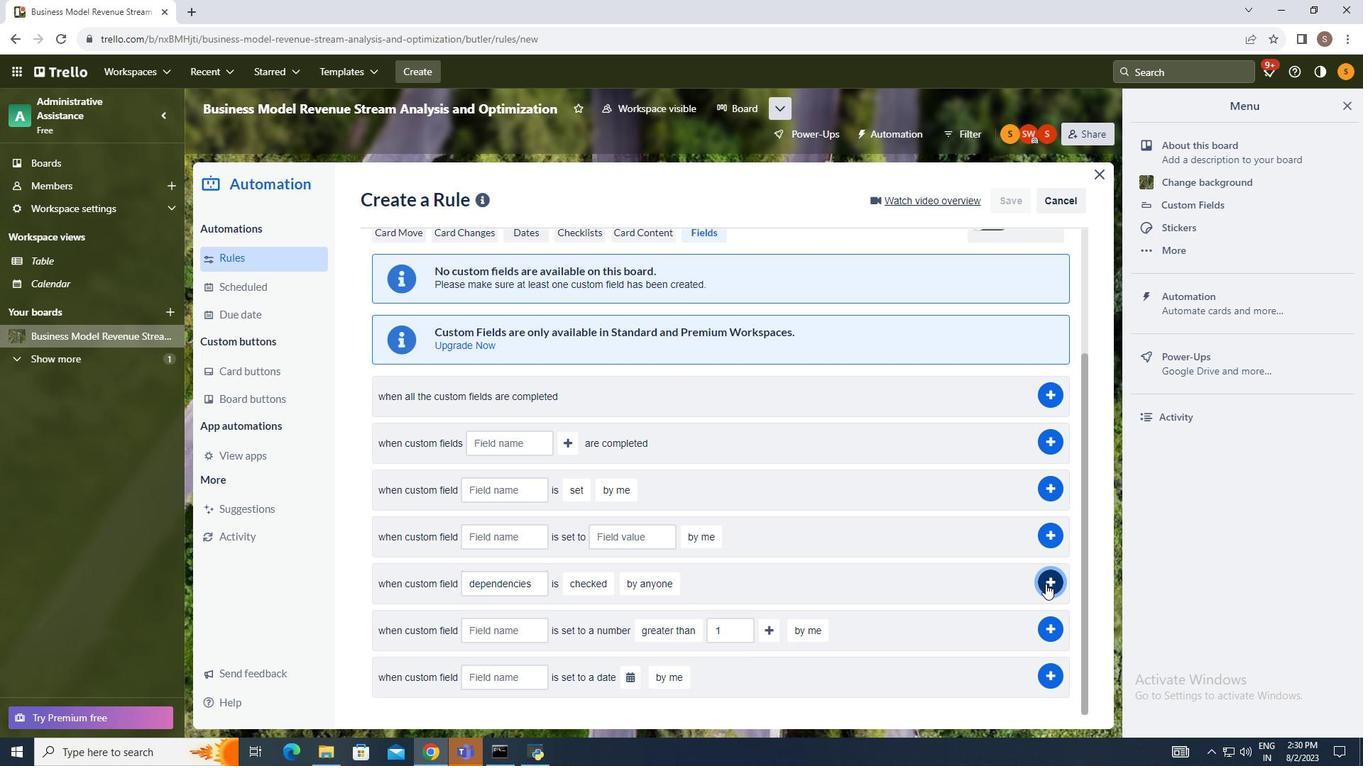 
Action: Mouse pressed left at (1042, 577)
Screenshot: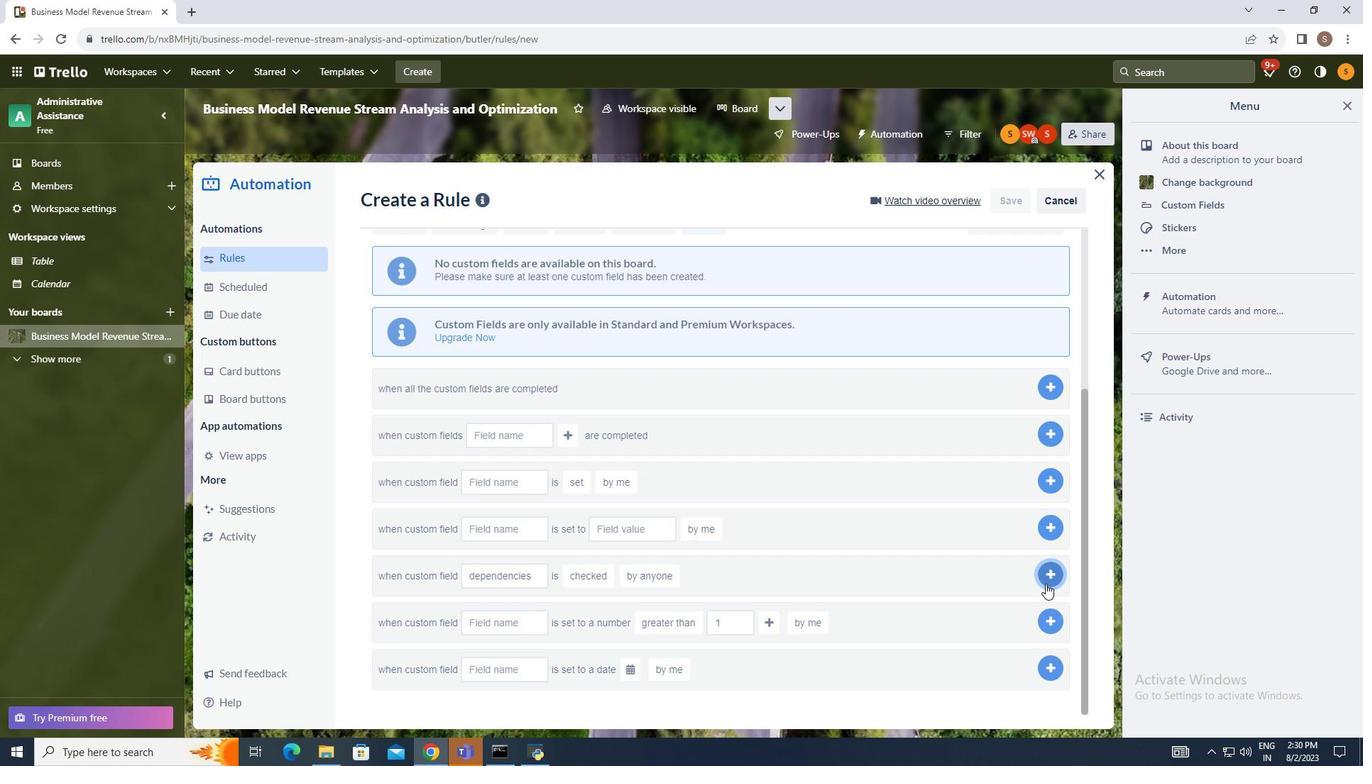 
Action: Mouse moved to (1147, 547)
Screenshot: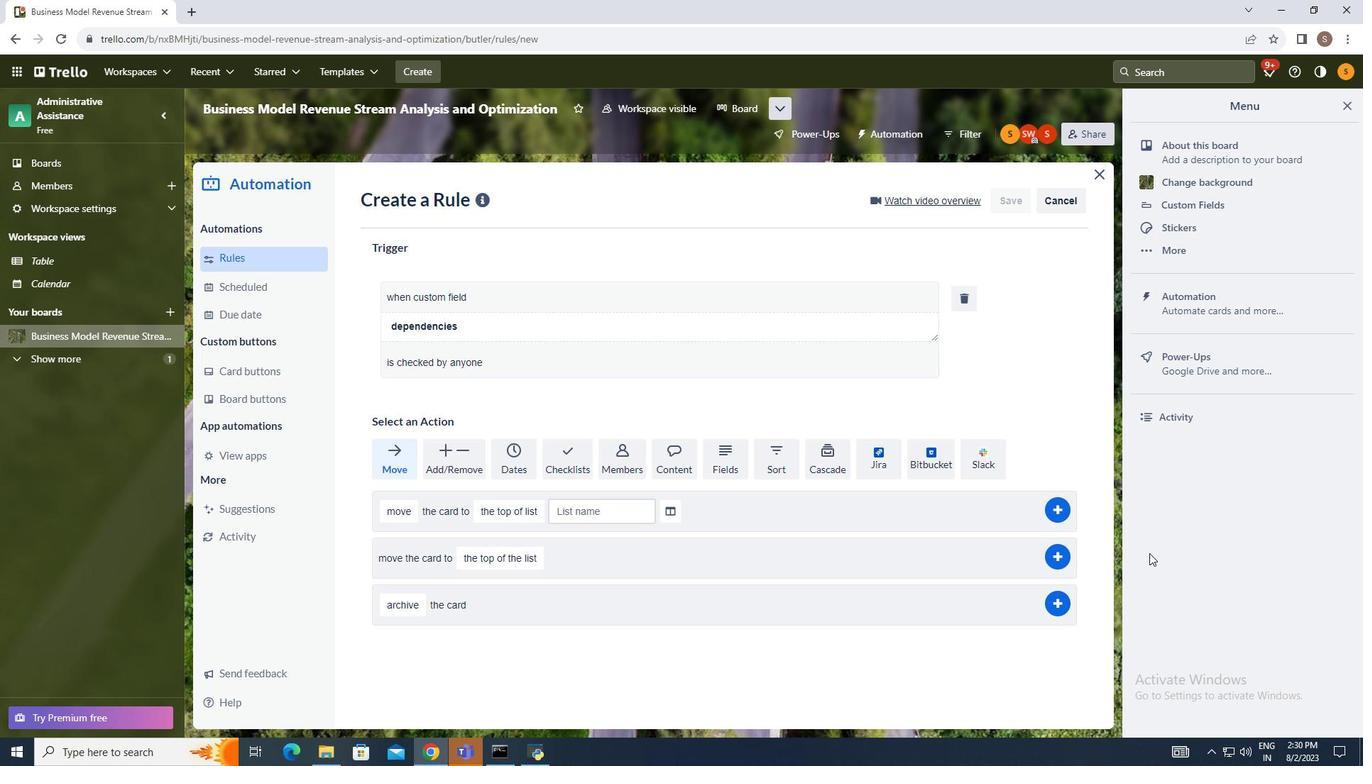 
